 Task: Add Attachment from Google Drive to Card Card0000000191 in Board Board0000000048 in Workspace WS0000000016 in Trello. Add Cover Orange to Card Card0000000191 in Board Board0000000048 in Workspace WS0000000016 in Trello. Add "Add Label …" with "Title" Title0000000191 to Button Button0000000191 to Card Card0000000191 in Board Board0000000048 in Workspace WS0000000016 in Trello. Add Description DS0000000191 to Card Card0000000191 in Board Board0000000048 in Workspace WS0000000016 in Trello. Add Comment CM0000000191 to Card Card0000000191 in Board Board0000000048 in Workspace WS0000000016 in Trello
Action: Mouse moved to (381, 492)
Screenshot: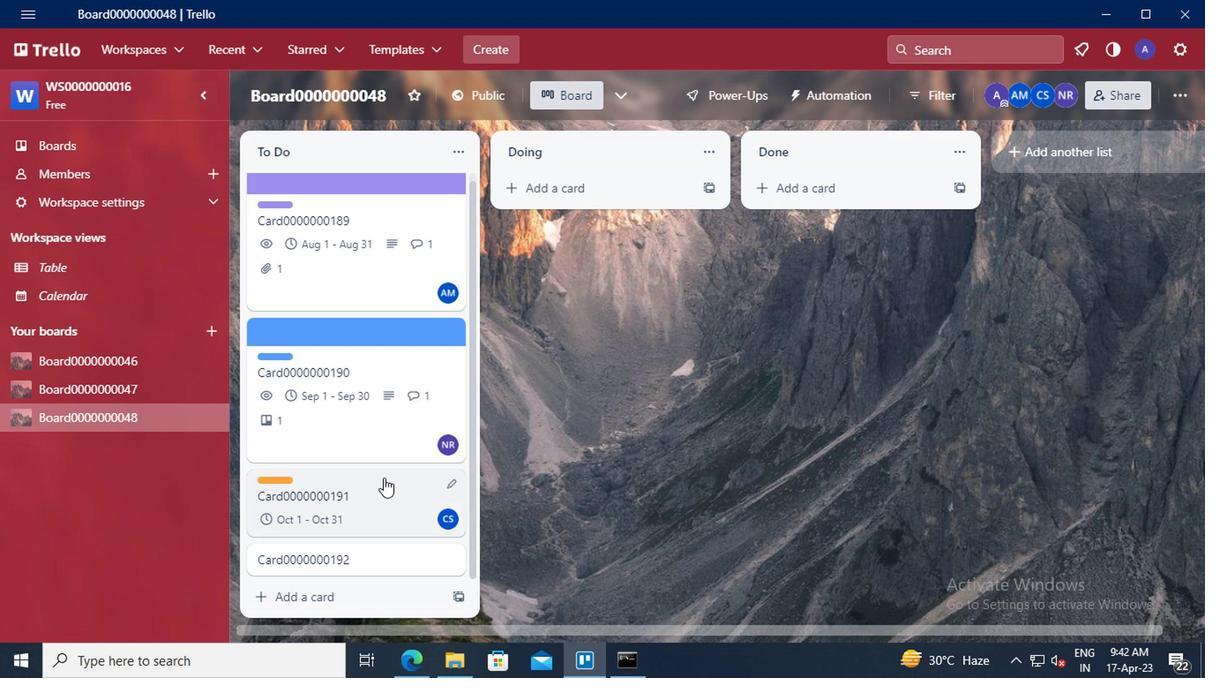 
Action: Mouse pressed left at (381, 492)
Screenshot: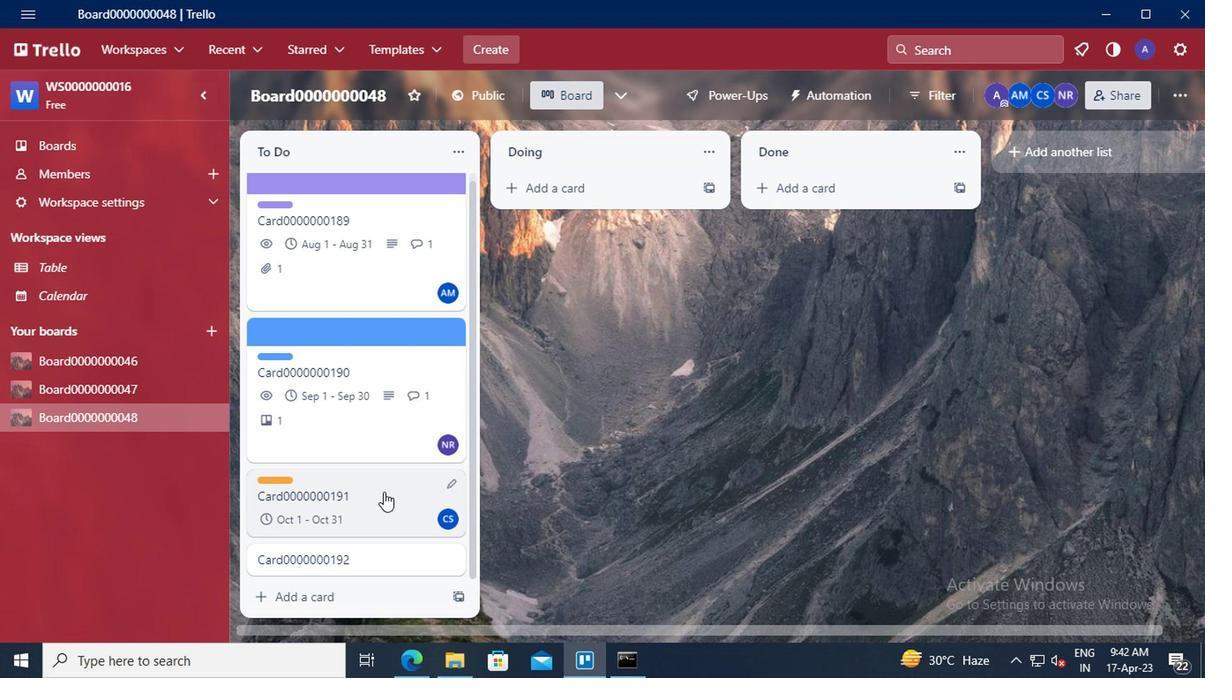 
Action: Mouse moved to (824, 377)
Screenshot: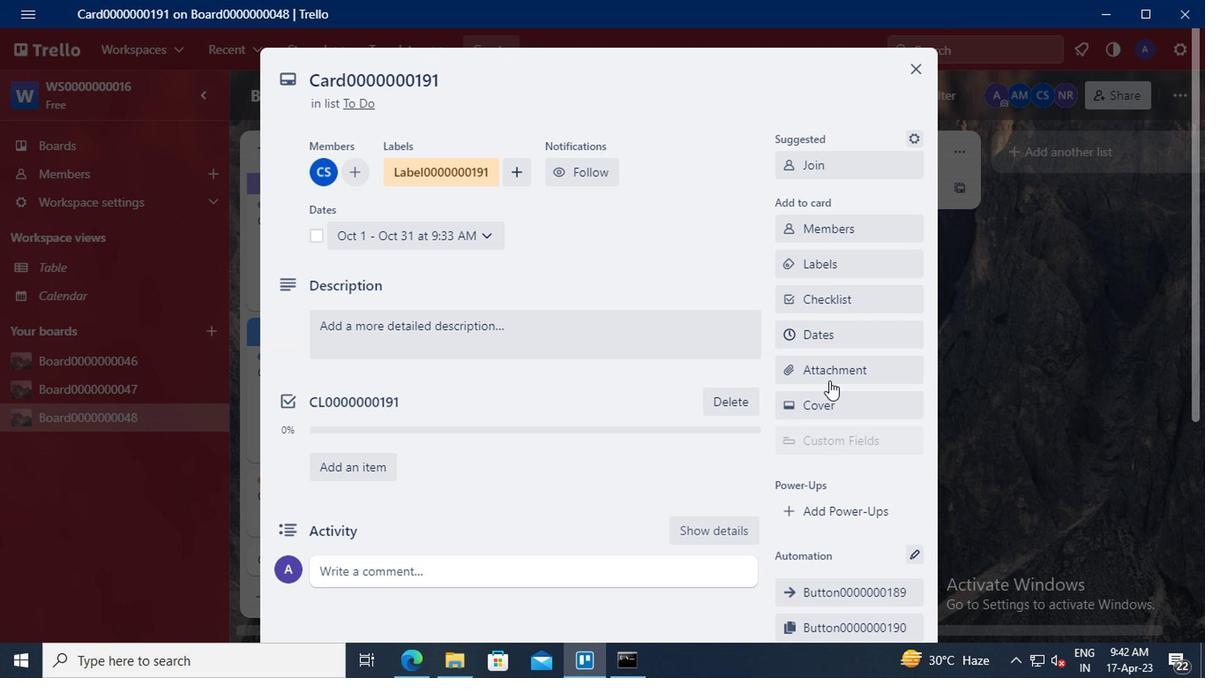 
Action: Mouse pressed left at (824, 377)
Screenshot: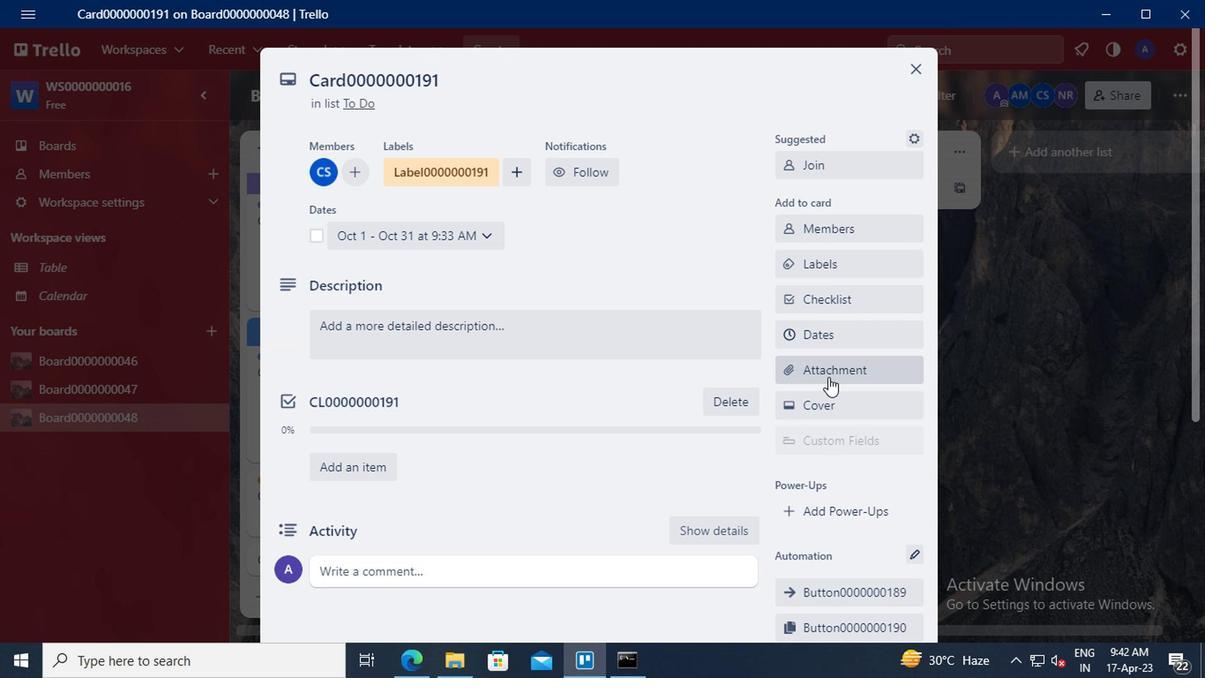 
Action: Mouse moved to (826, 212)
Screenshot: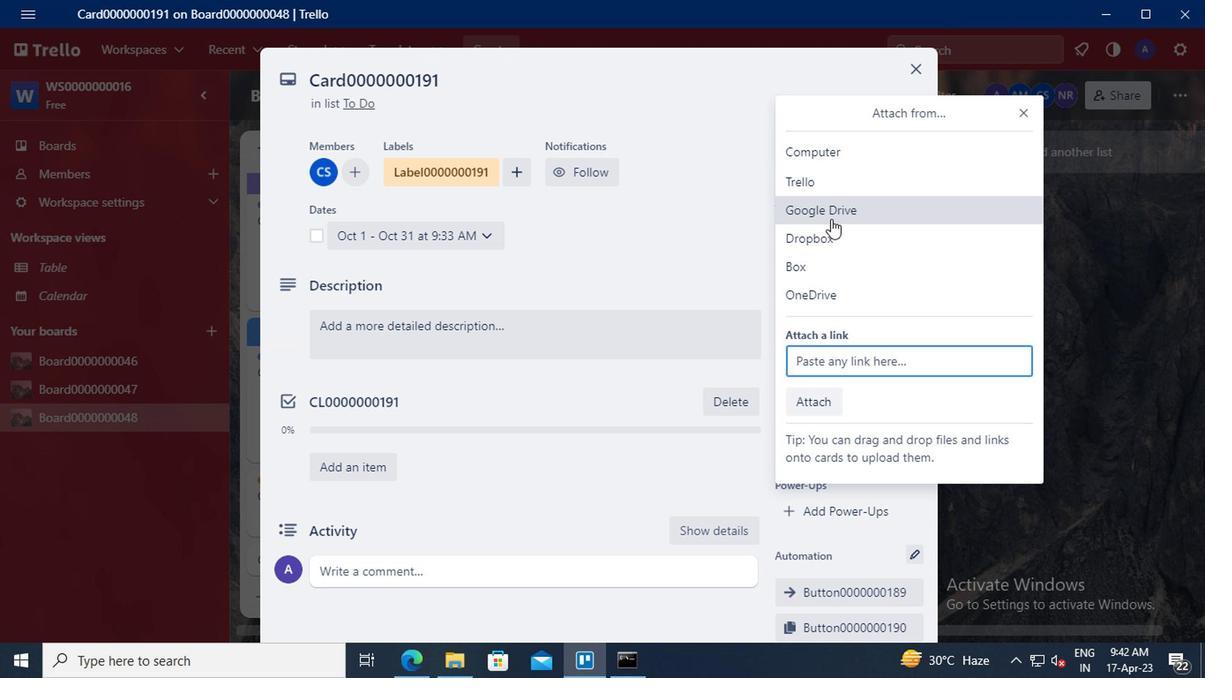 
Action: Mouse pressed left at (826, 212)
Screenshot: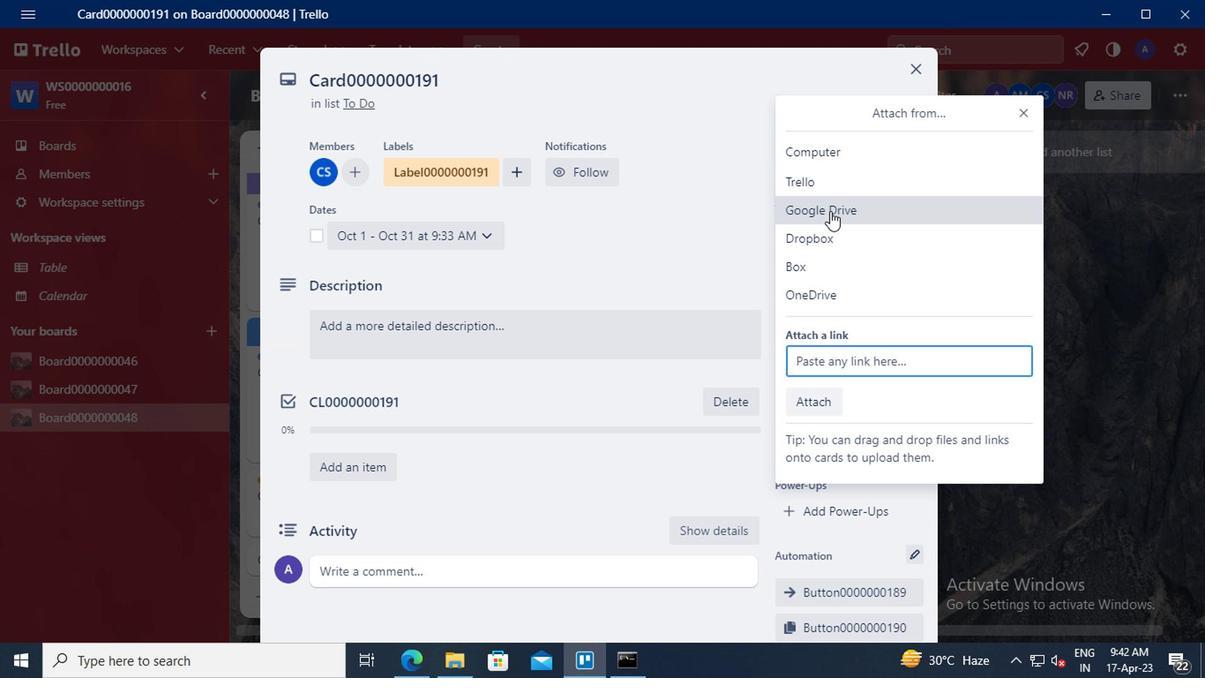
Action: Mouse moved to (240, 283)
Screenshot: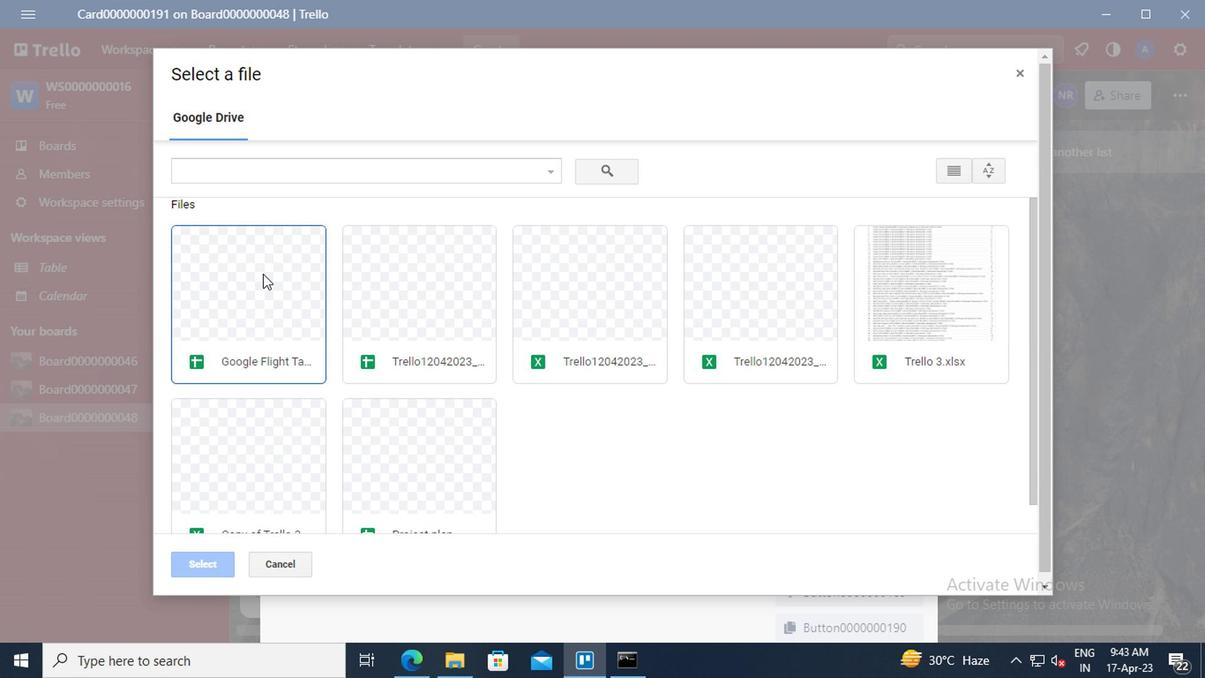 
Action: Mouse pressed left at (240, 283)
Screenshot: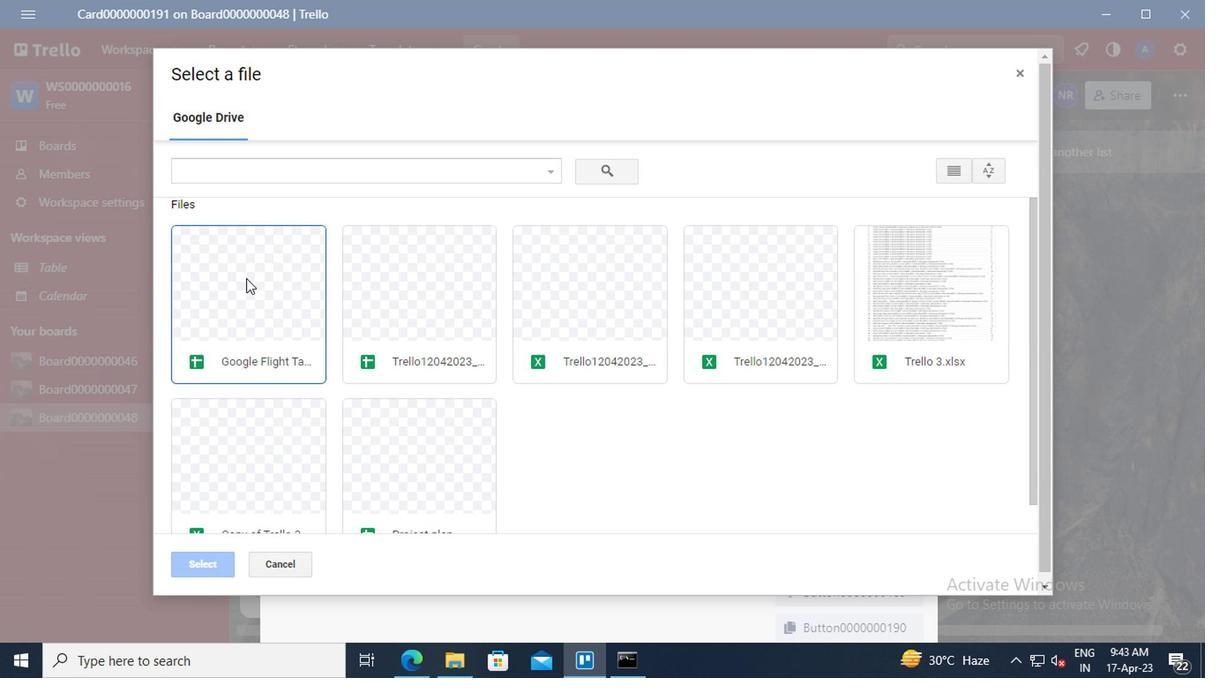 
Action: Mouse moved to (216, 567)
Screenshot: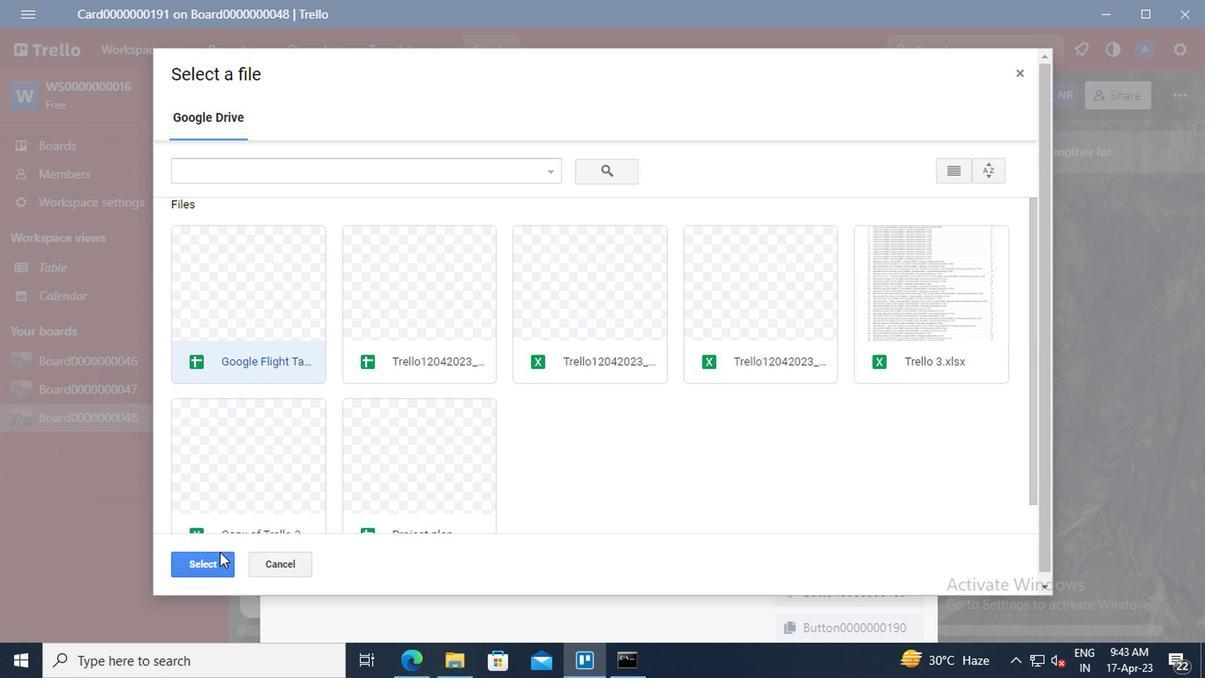 
Action: Mouse pressed left at (216, 567)
Screenshot: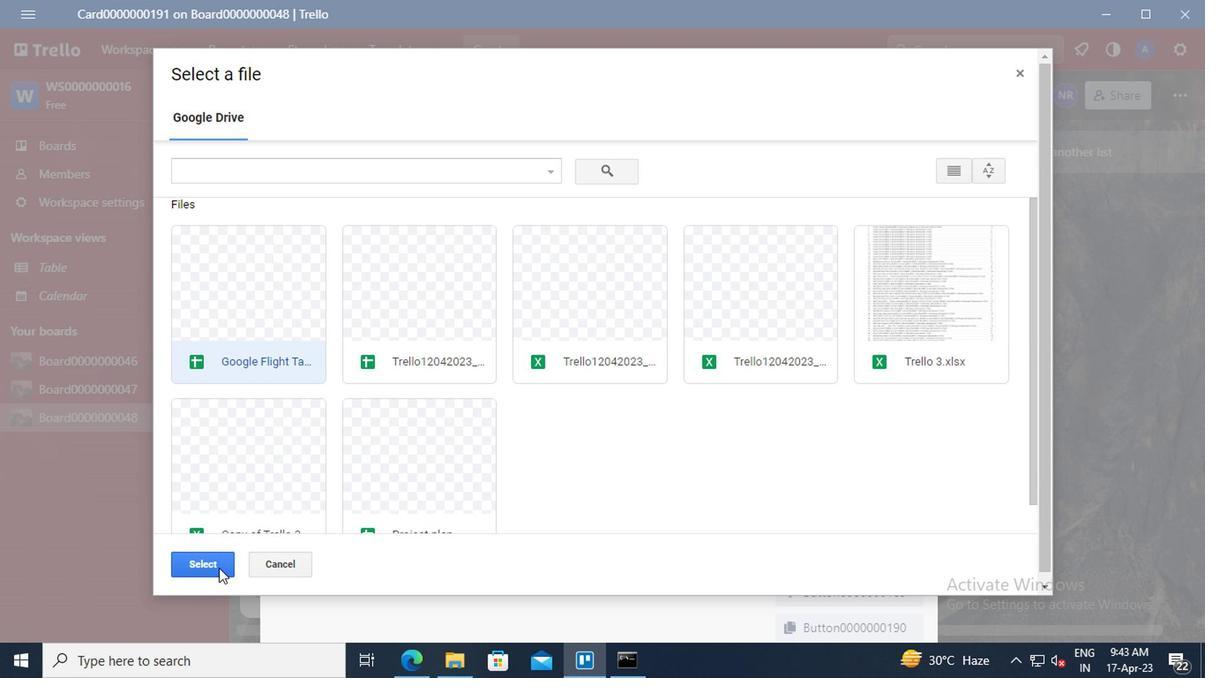 
Action: Mouse moved to (811, 413)
Screenshot: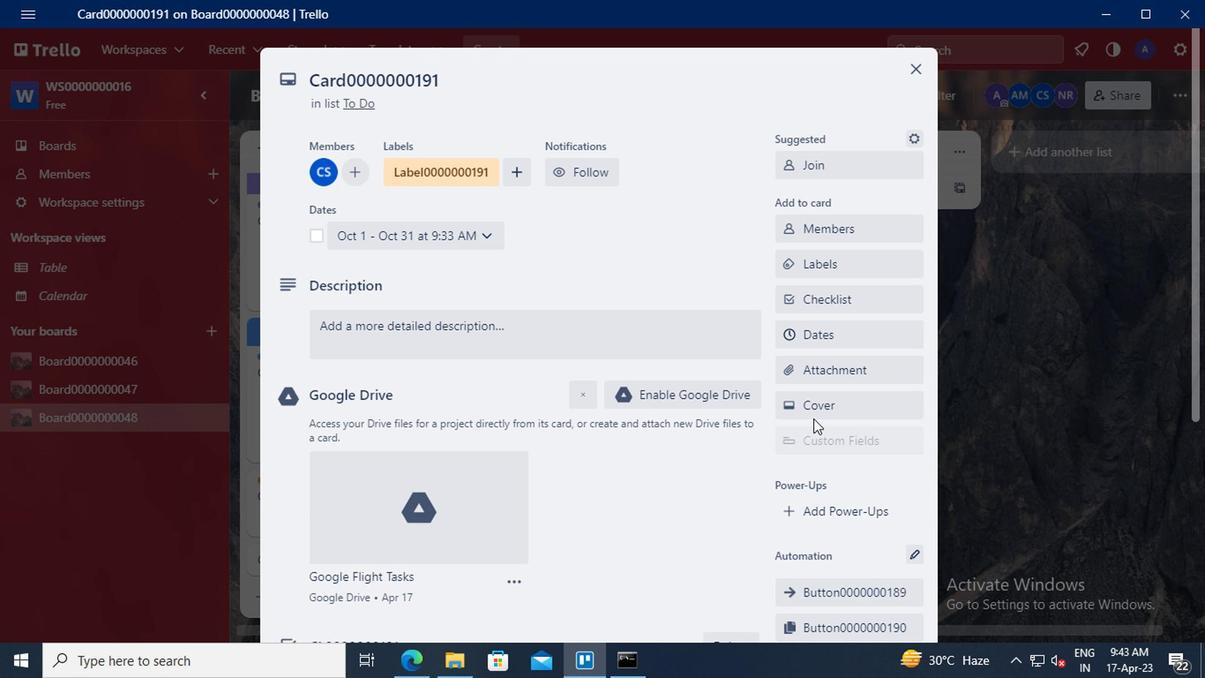 
Action: Mouse pressed left at (811, 413)
Screenshot: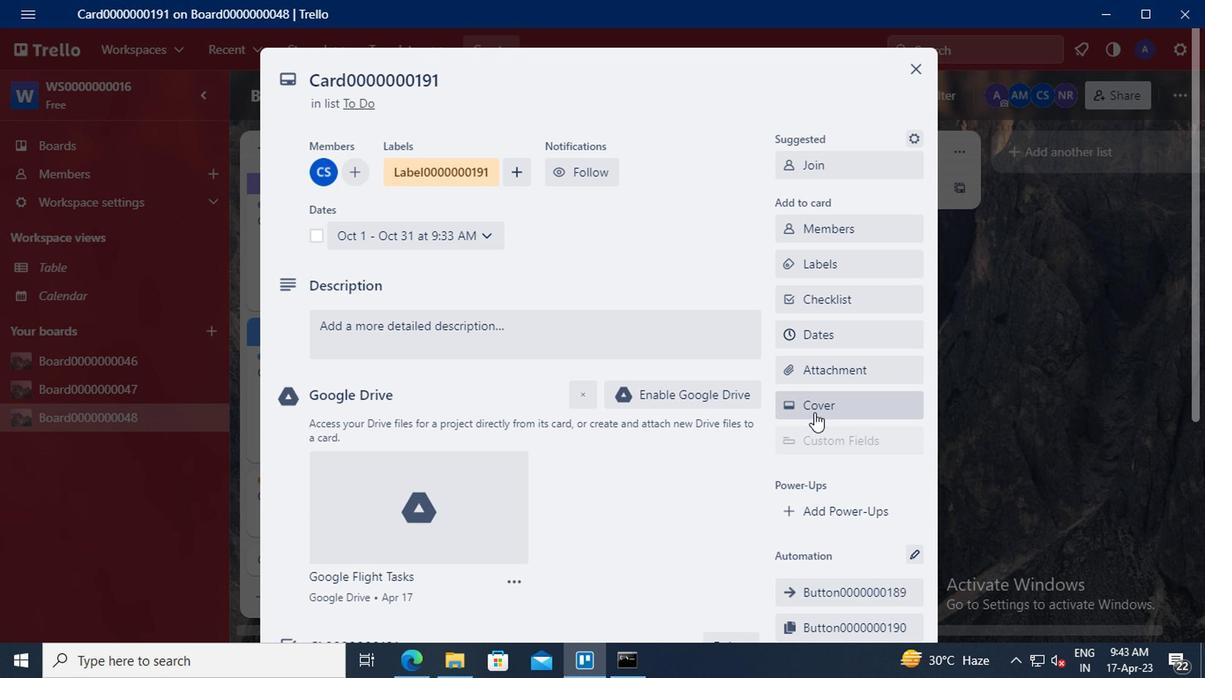 
Action: Mouse moved to (898, 295)
Screenshot: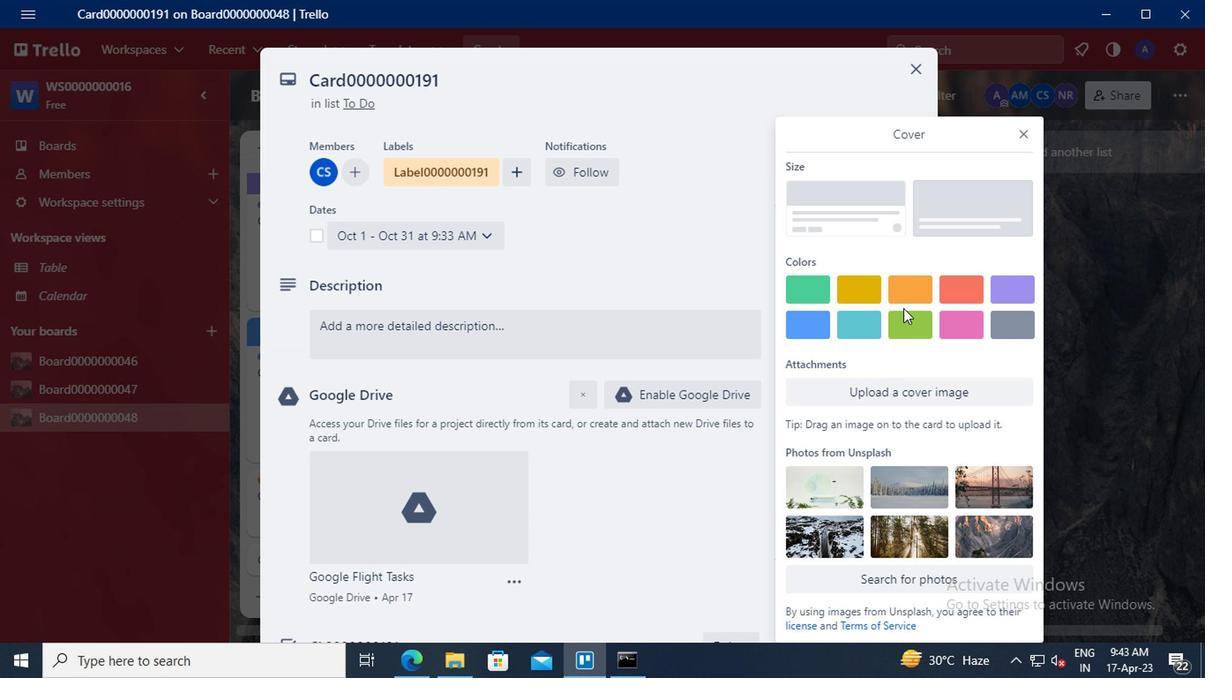 
Action: Mouse pressed left at (898, 295)
Screenshot: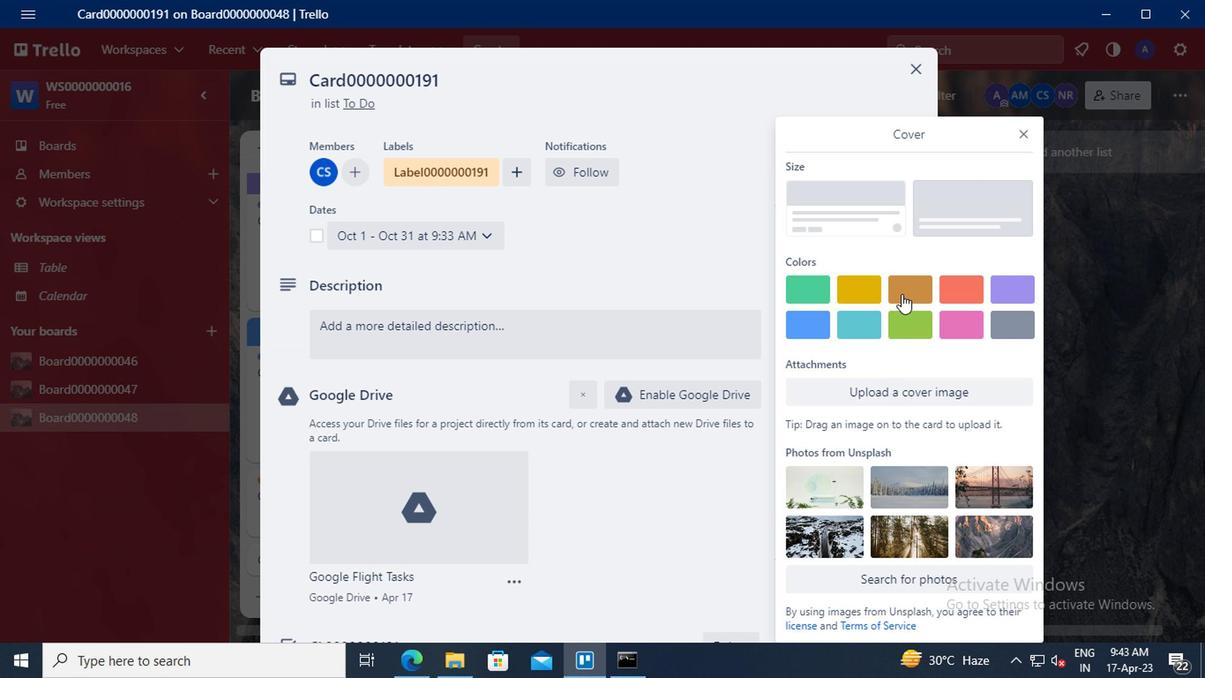 
Action: Mouse moved to (1020, 104)
Screenshot: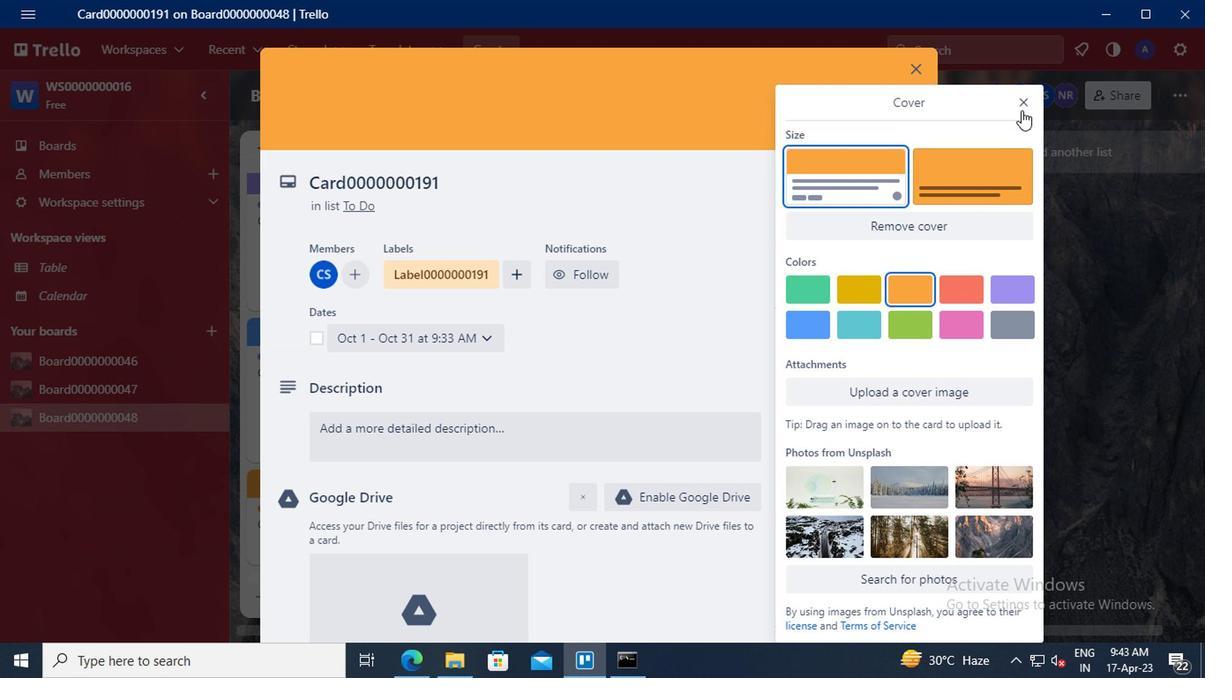 
Action: Mouse pressed left at (1020, 104)
Screenshot: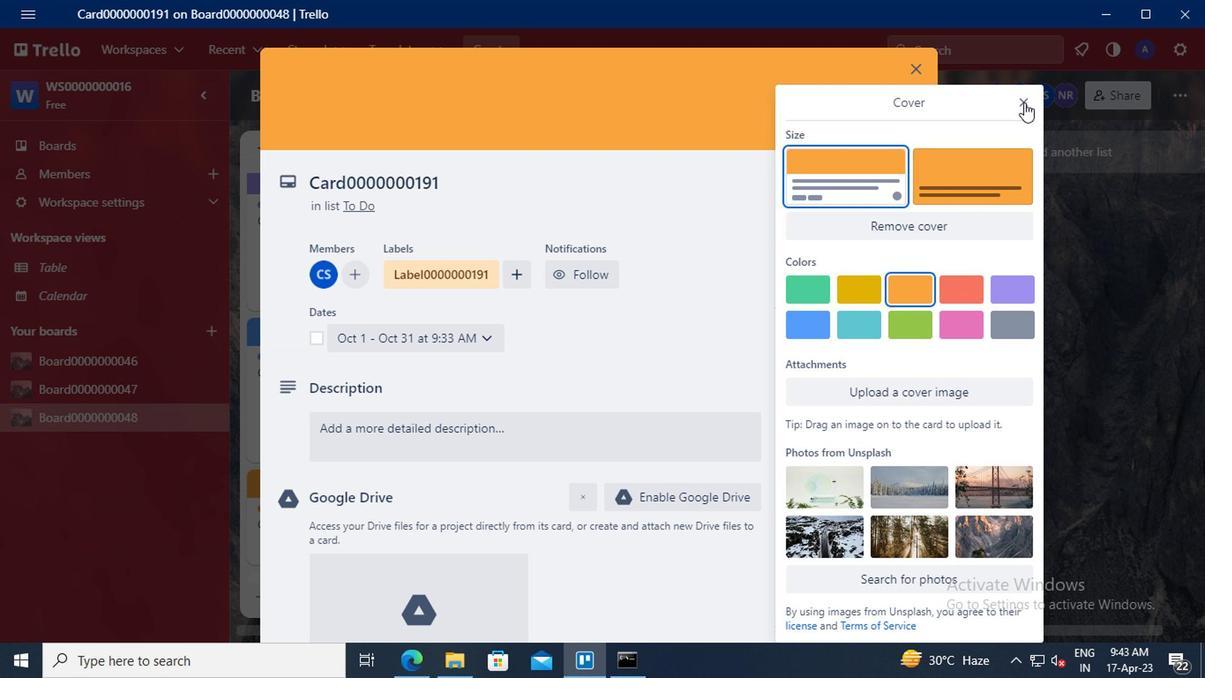 
Action: Mouse moved to (852, 291)
Screenshot: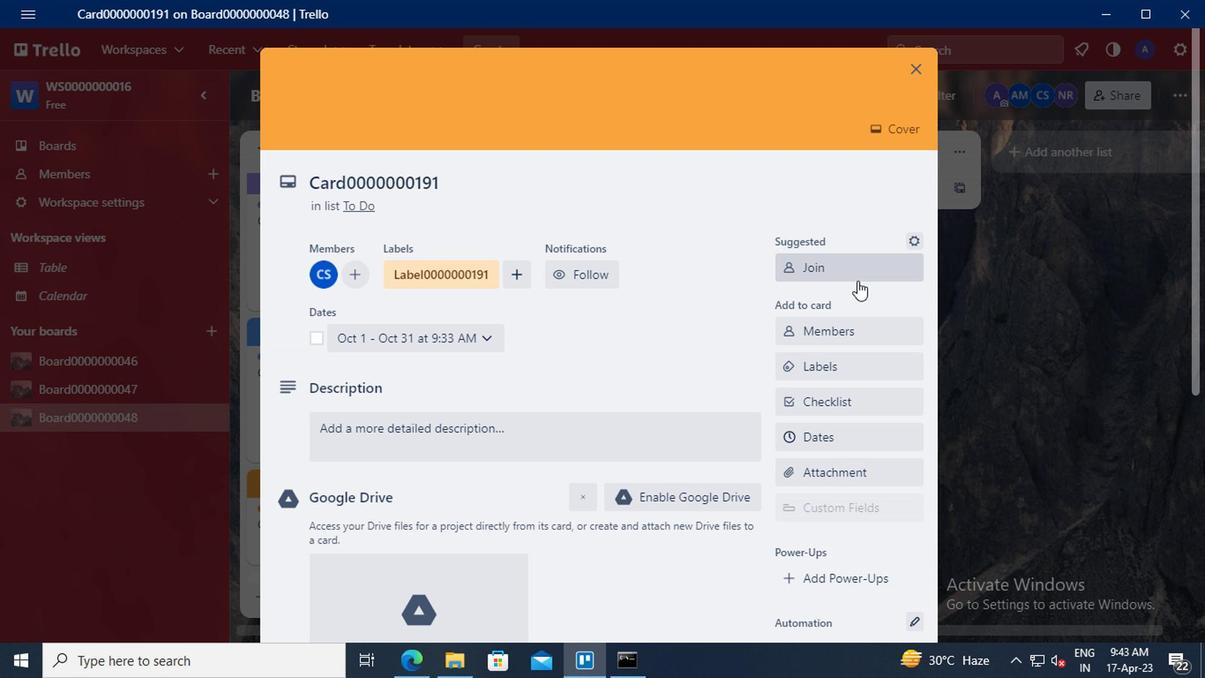 
Action: Mouse scrolled (852, 290) with delta (0, -1)
Screenshot: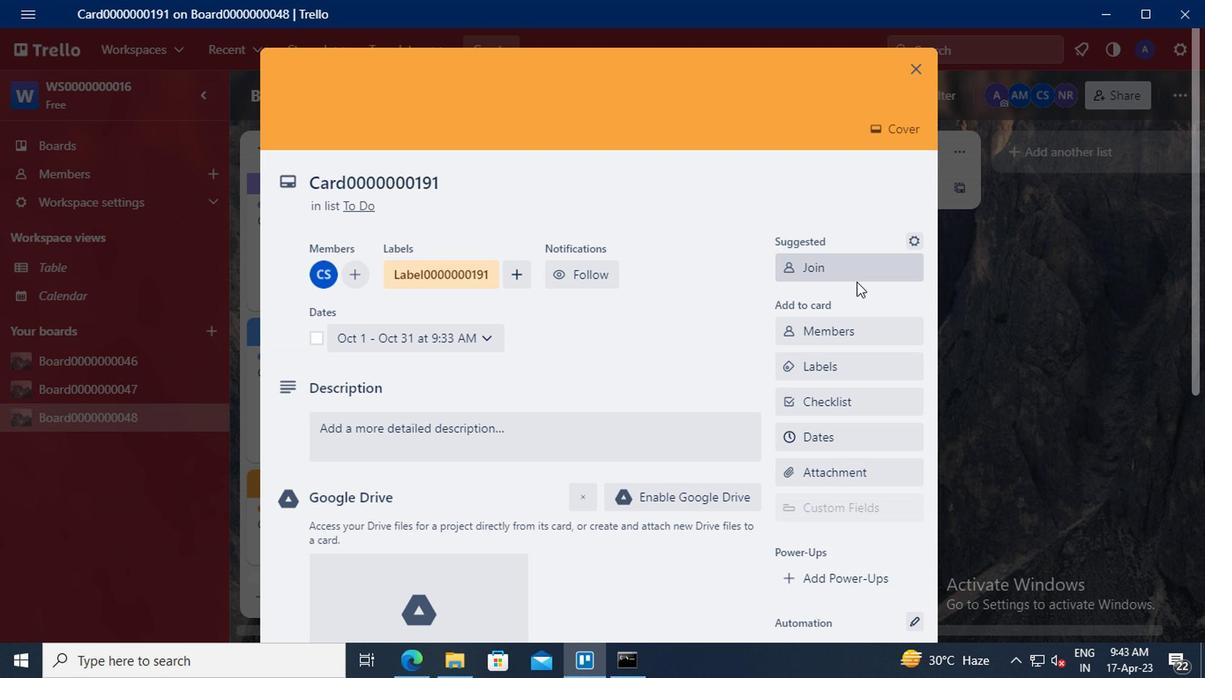 
Action: Mouse moved to (852, 291)
Screenshot: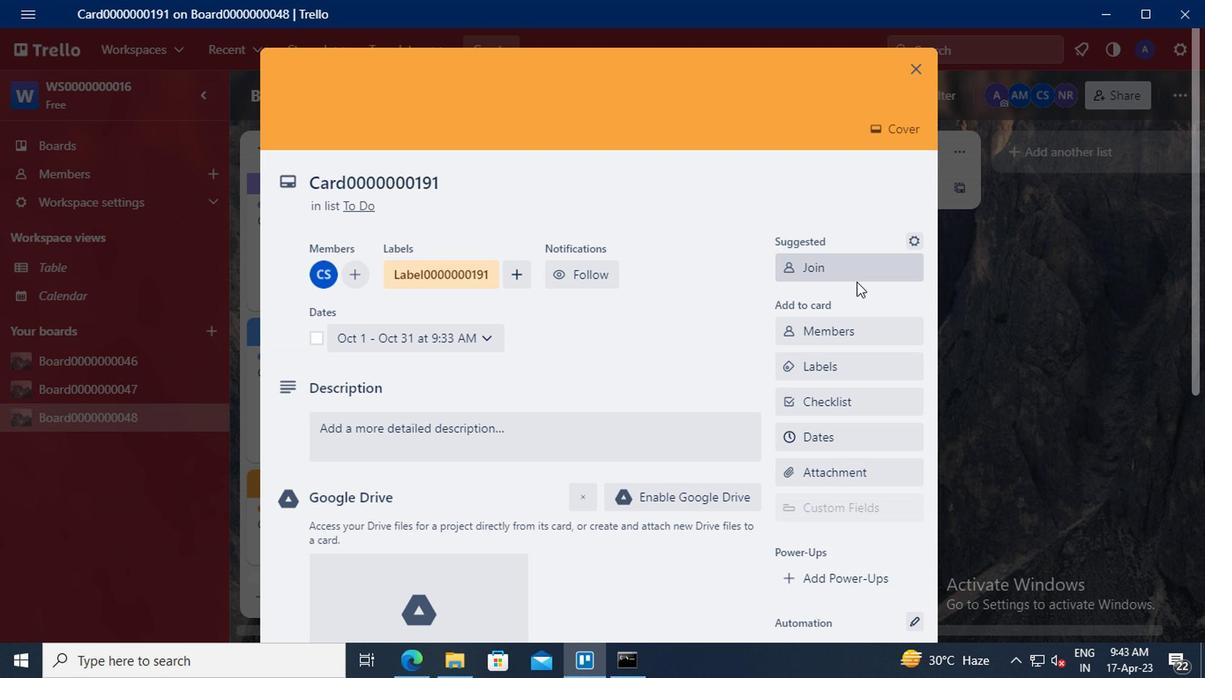 
Action: Mouse scrolled (852, 291) with delta (0, 0)
Screenshot: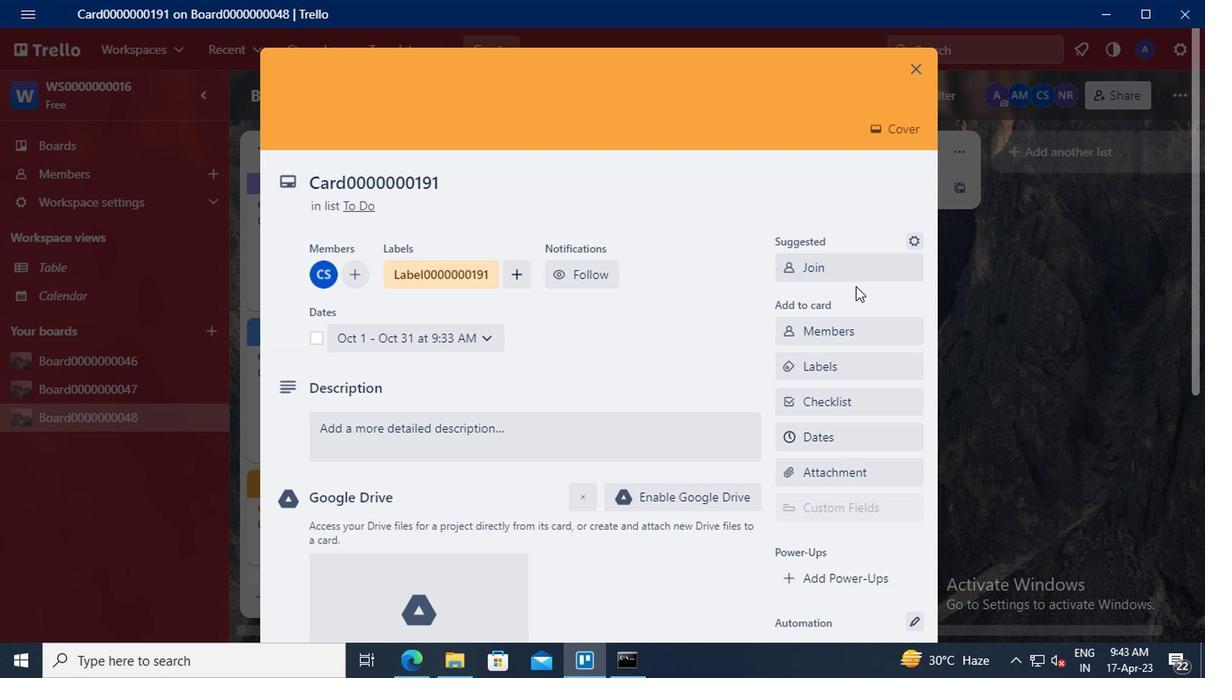 
Action: Mouse moved to (850, 305)
Screenshot: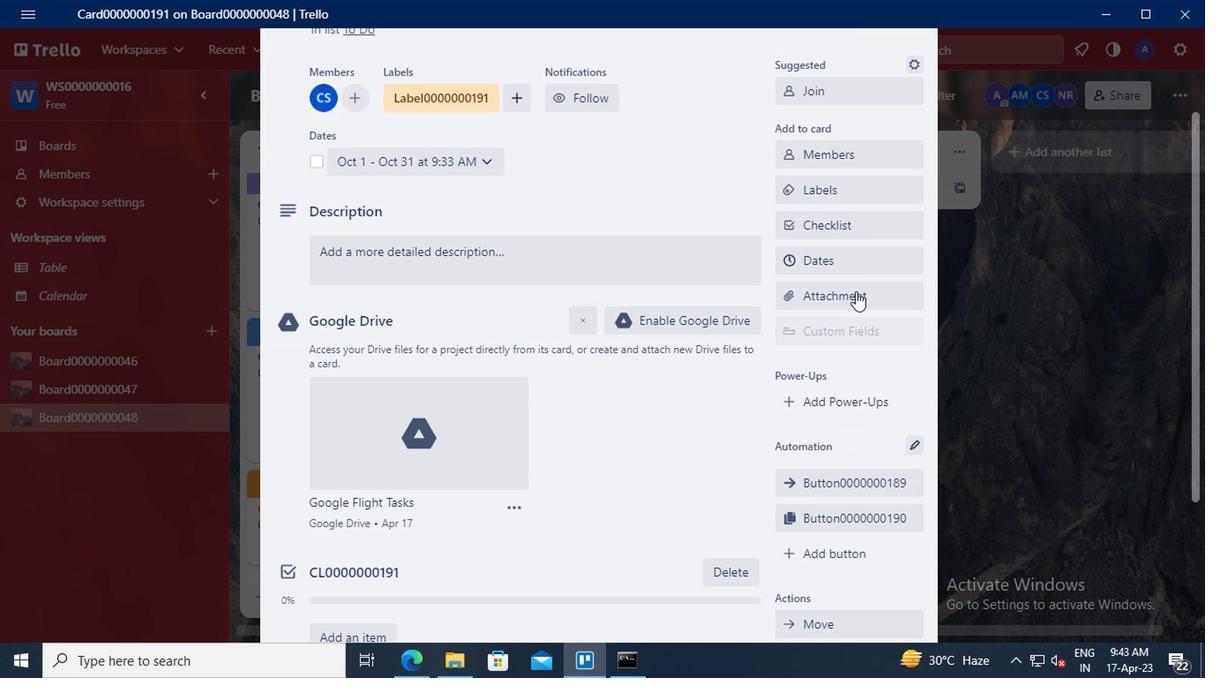 
Action: Mouse scrolled (850, 305) with delta (0, 0)
Screenshot: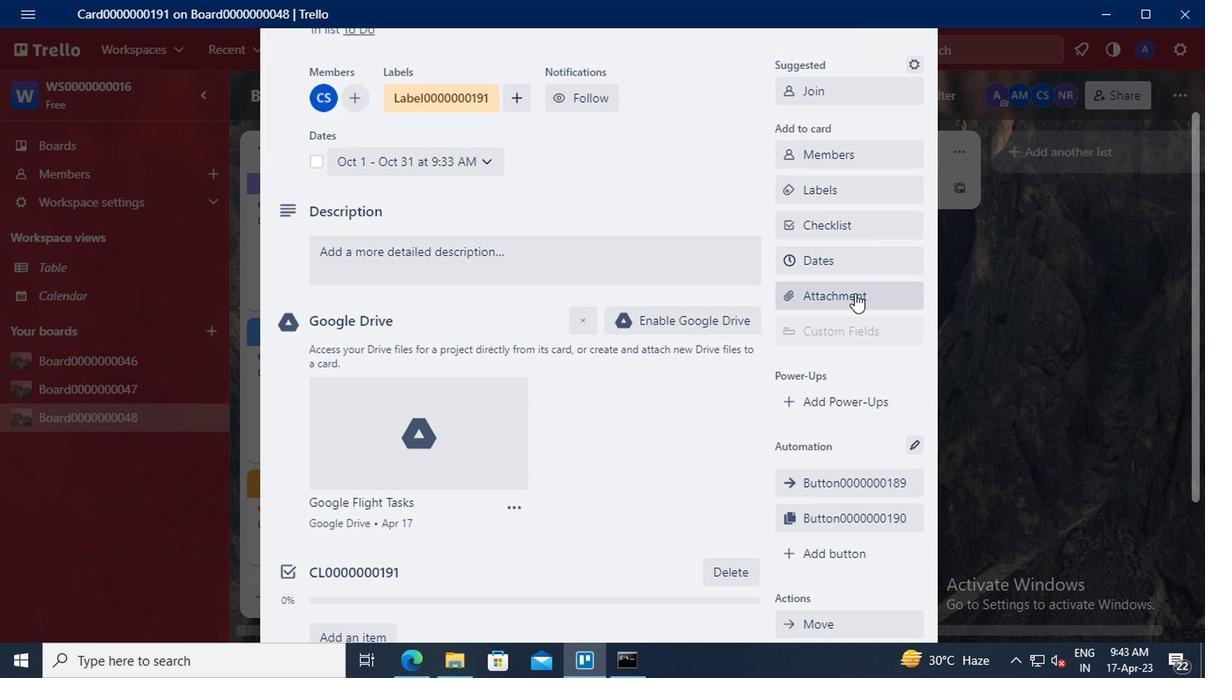 
Action: Mouse moved to (850, 305)
Screenshot: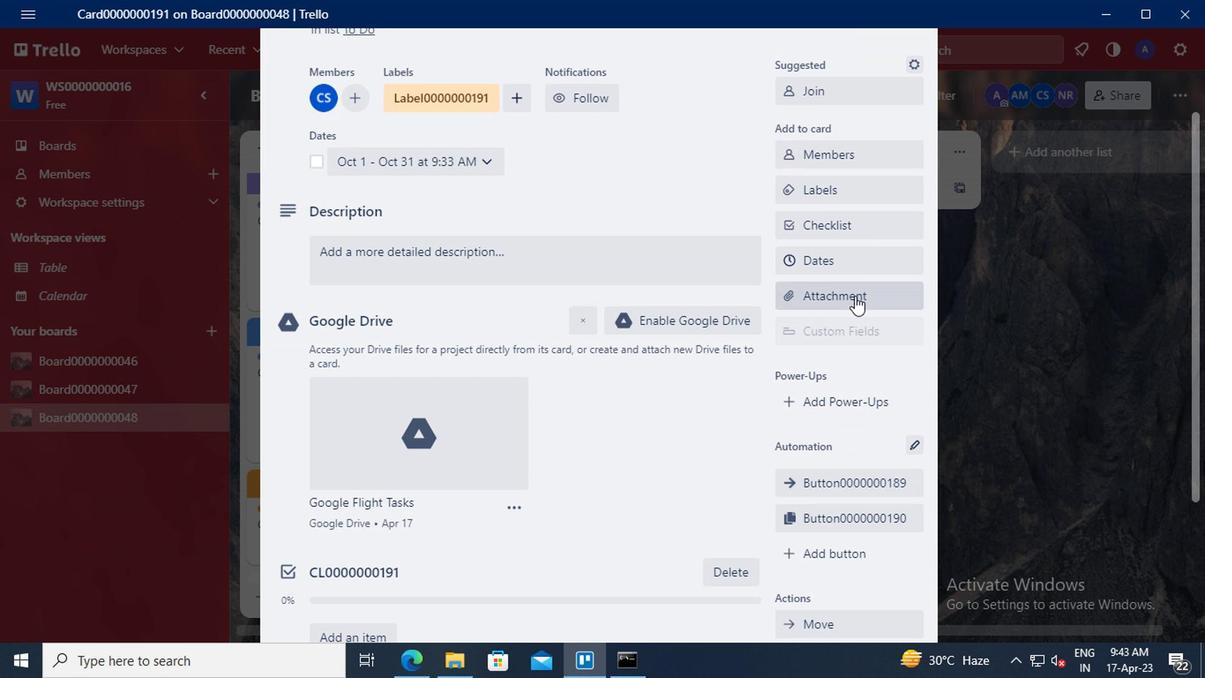 
Action: Mouse scrolled (850, 305) with delta (0, 0)
Screenshot: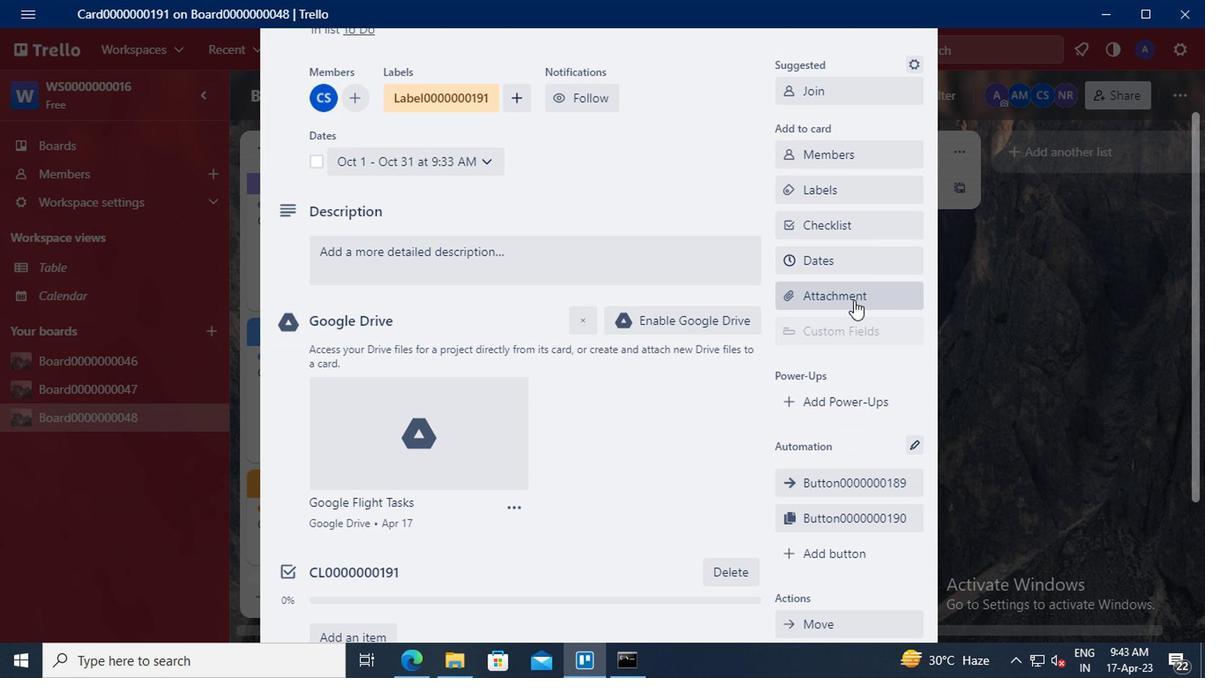 
Action: Mouse moved to (850, 377)
Screenshot: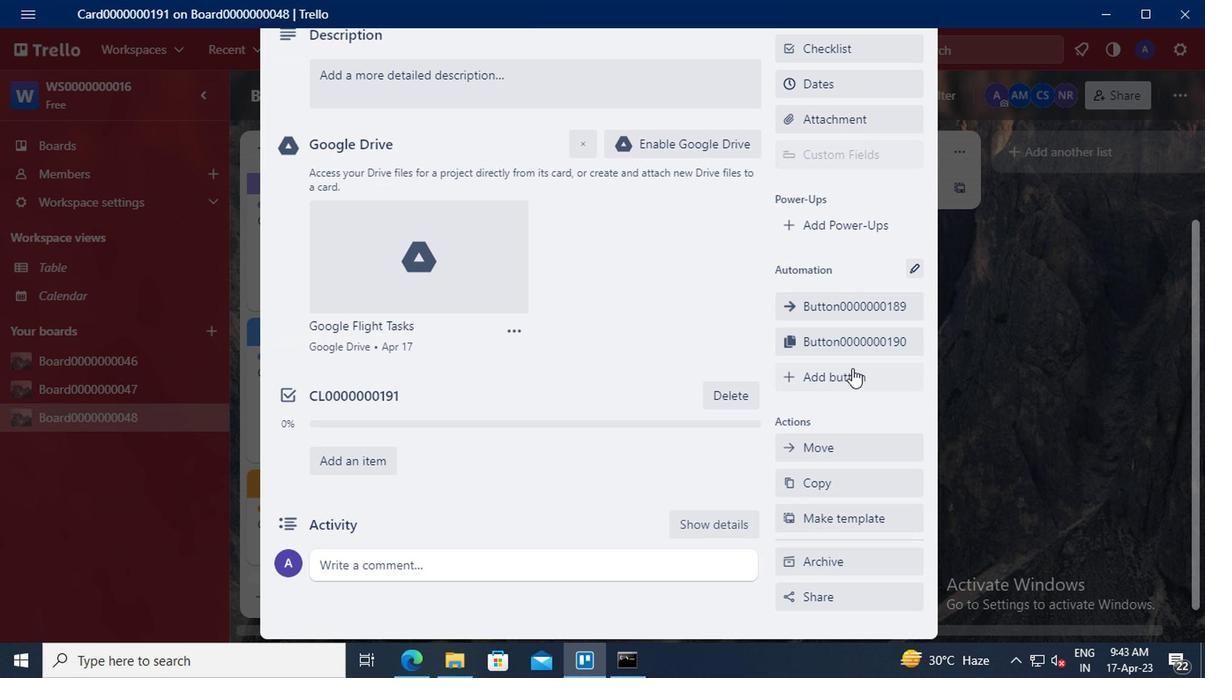 
Action: Mouse pressed left at (850, 377)
Screenshot: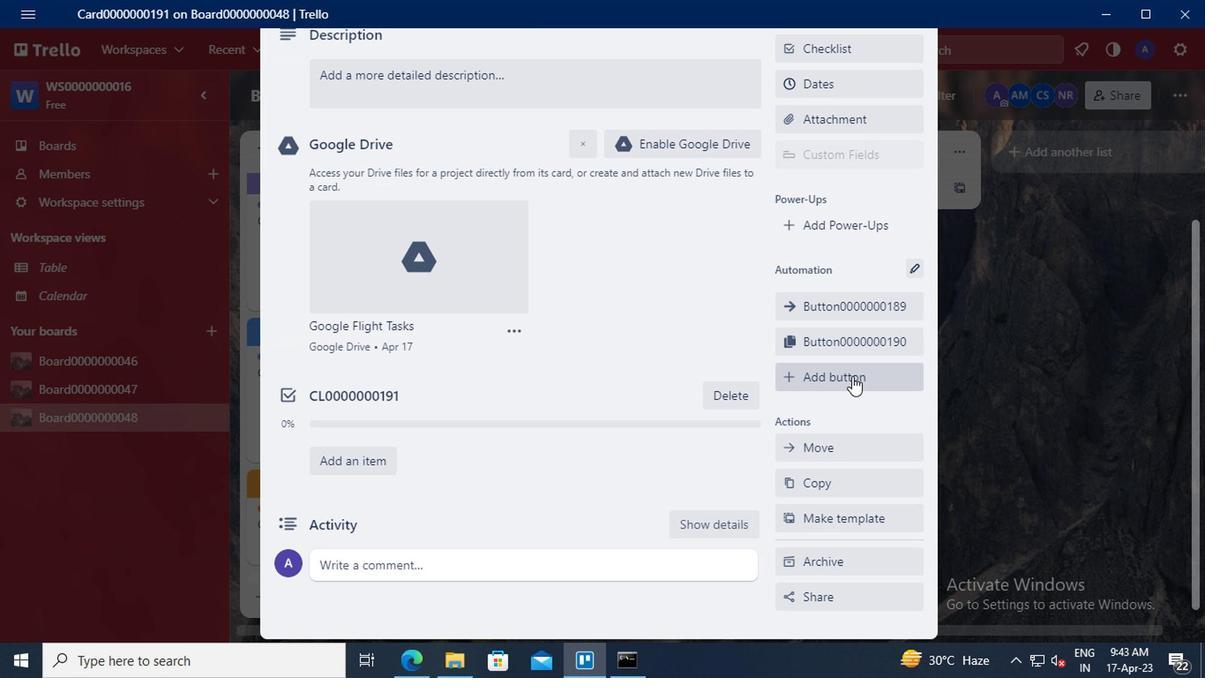 
Action: Mouse moved to (851, 241)
Screenshot: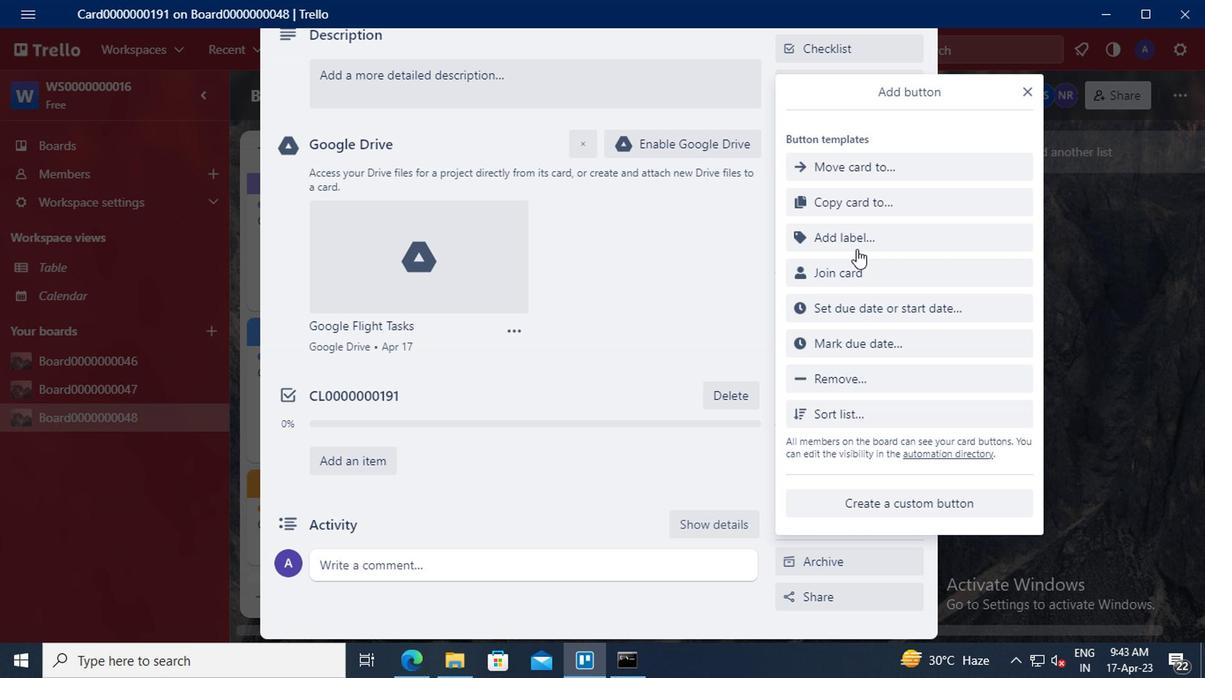 
Action: Mouse pressed left at (851, 241)
Screenshot: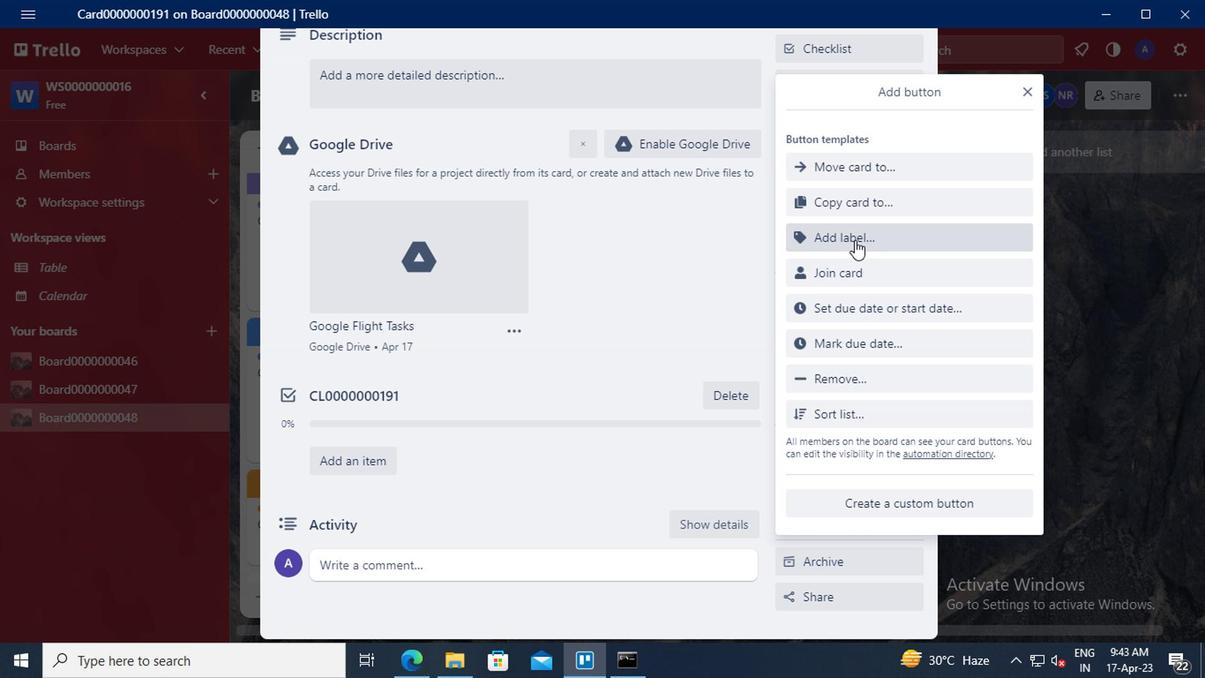 
Action: Mouse moved to (854, 165)
Screenshot: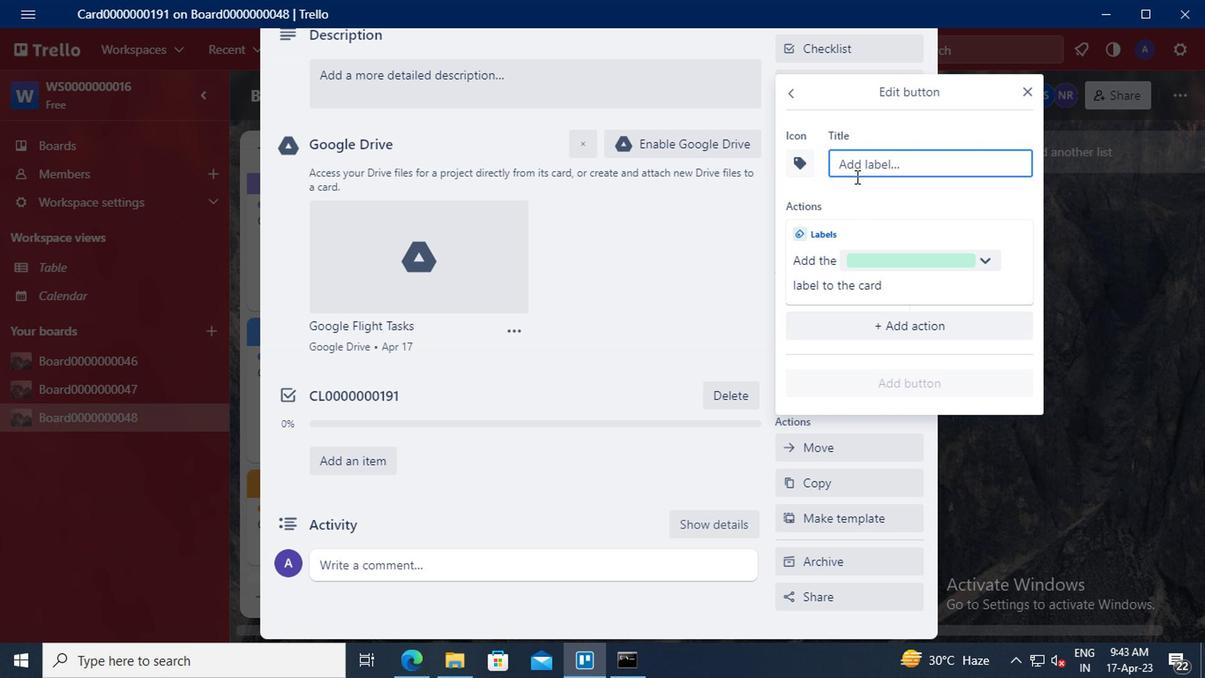 
Action: Mouse pressed left at (854, 165)
Screenshot: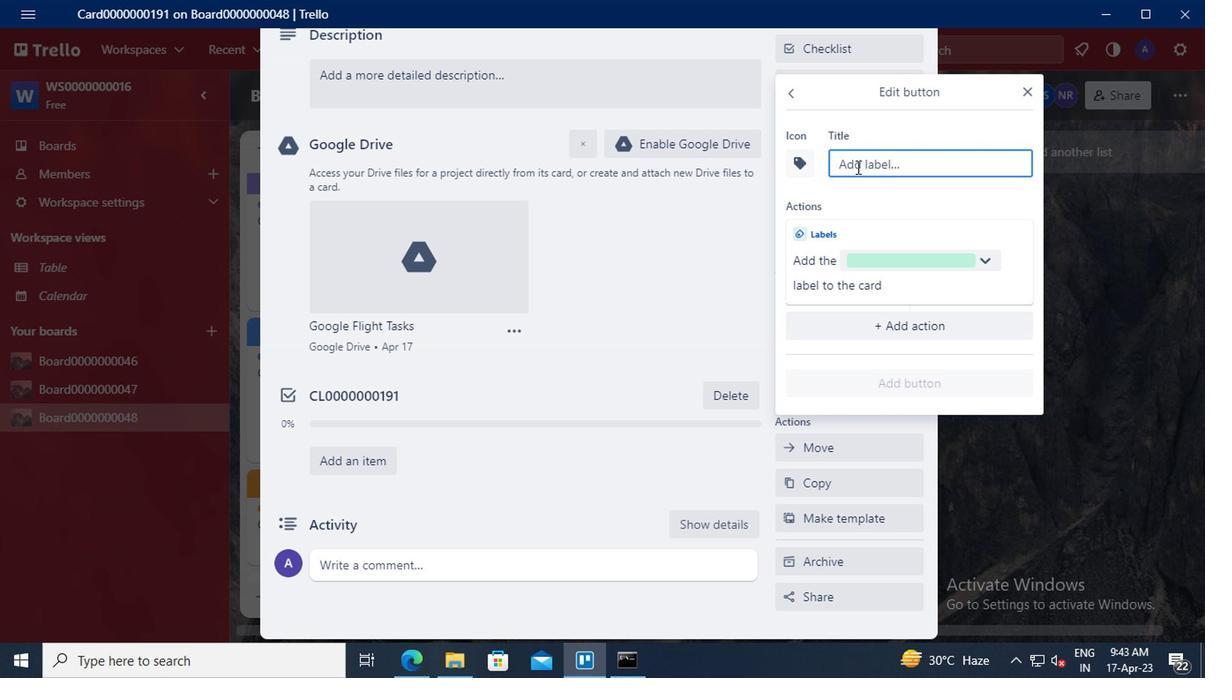 
Action: Mouse moved to (801, 145)
Screenshot: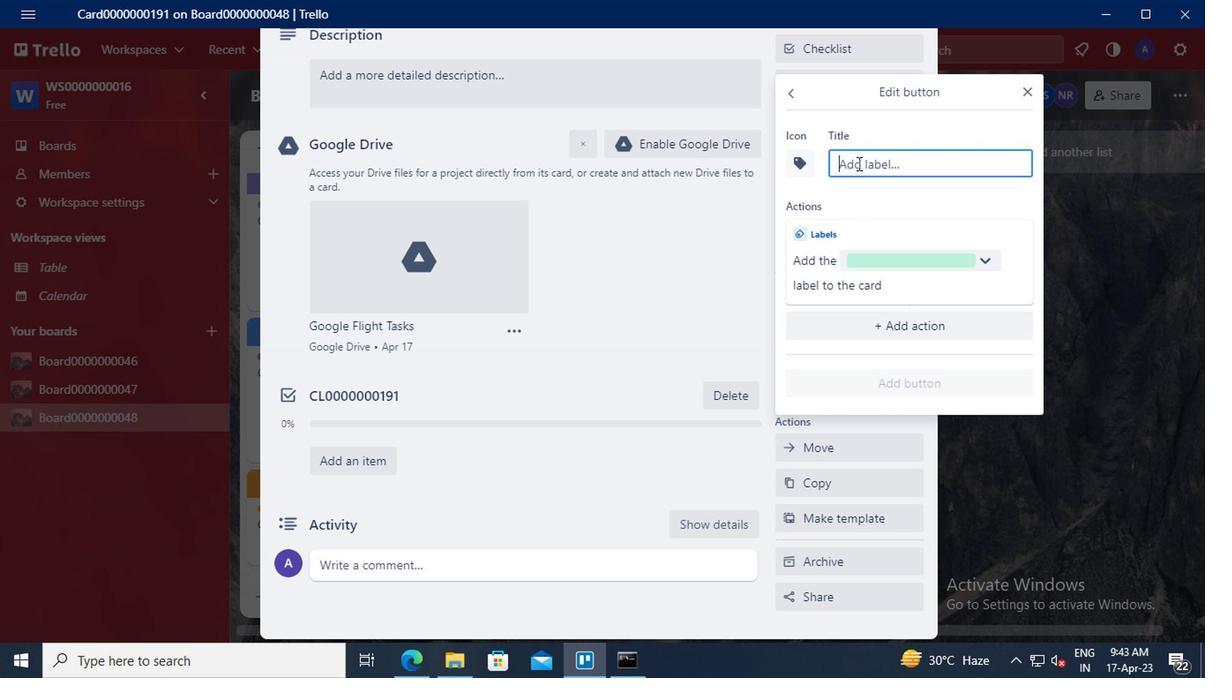 
Action: Key pressed <Key.shift>TITLE0000000191
Screenshot: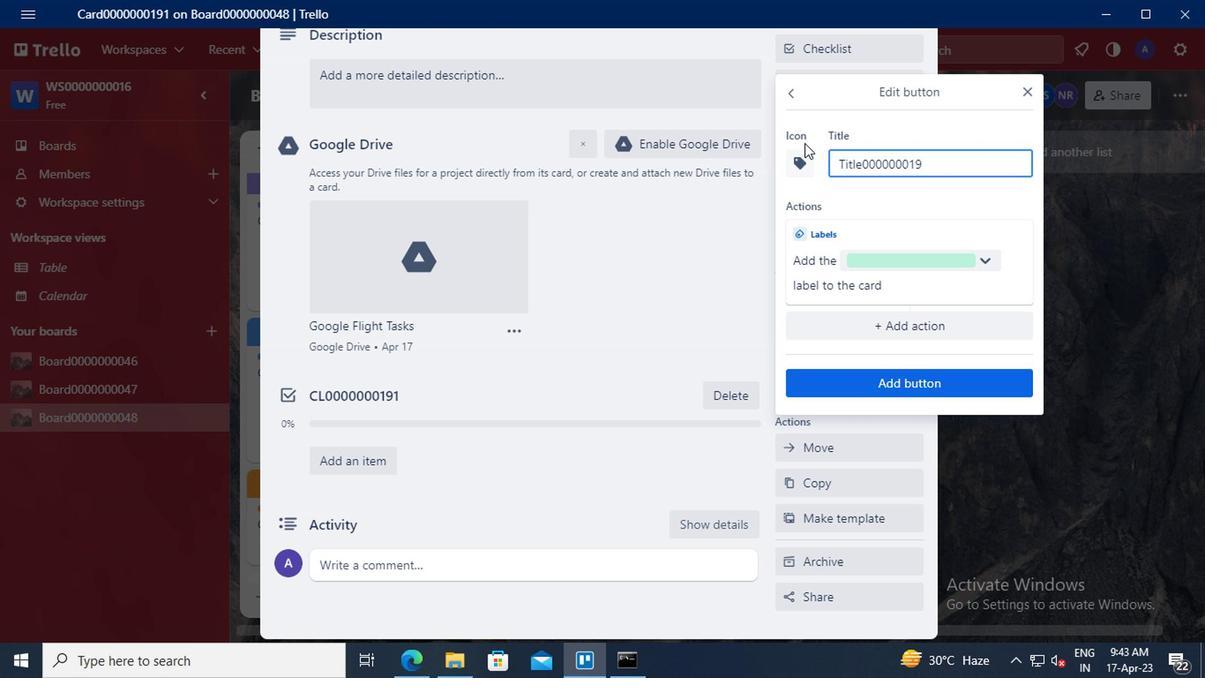 
Action: Mouse moved to (839, 377)
Screenshot: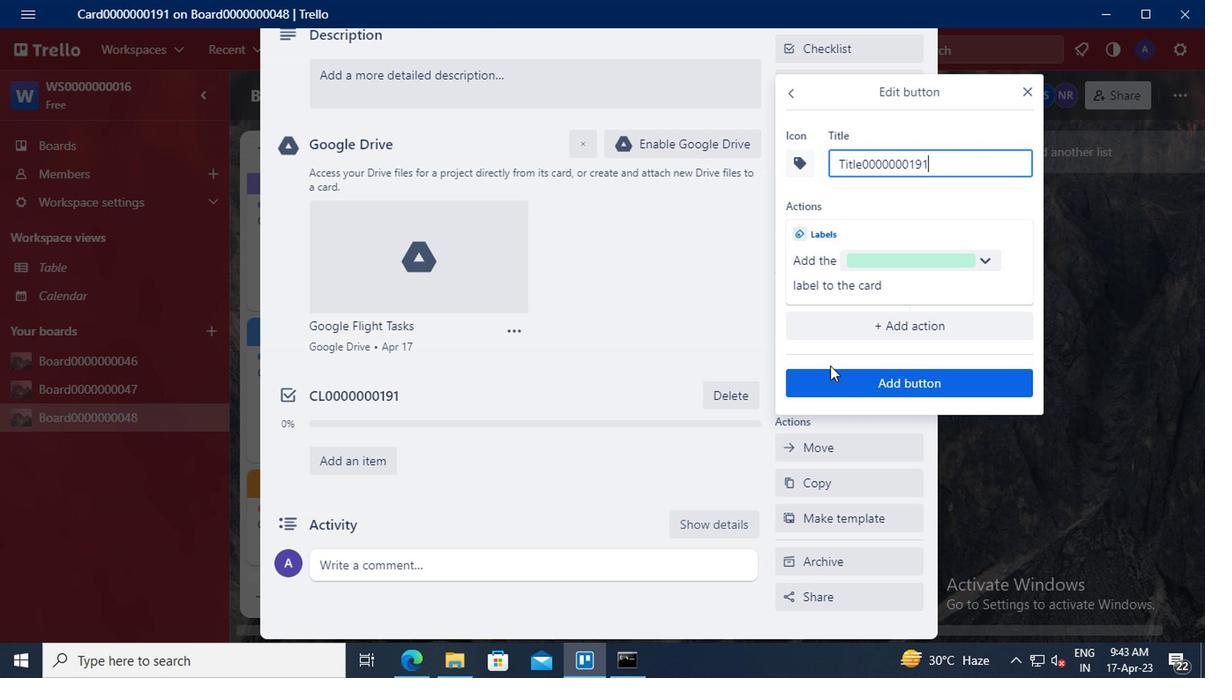 
Action: Mouse pressed left at (839, 377)
Screenshot: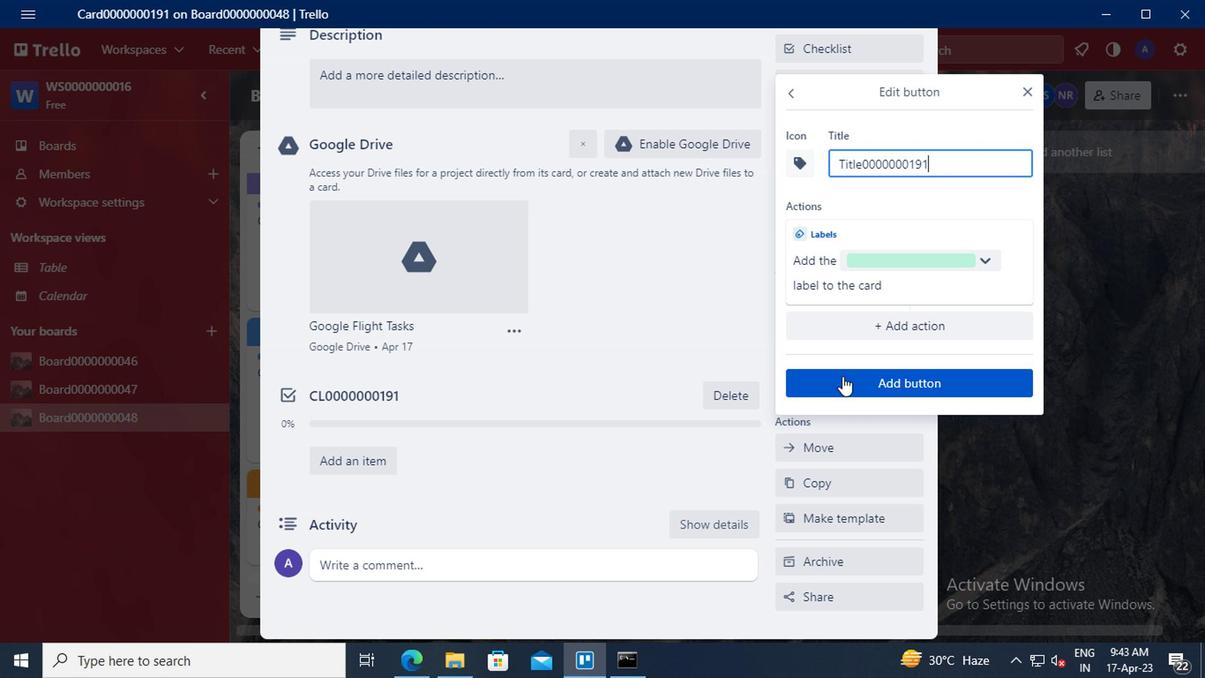 
Action: Mouse moved to (443, 342)
Screenshot: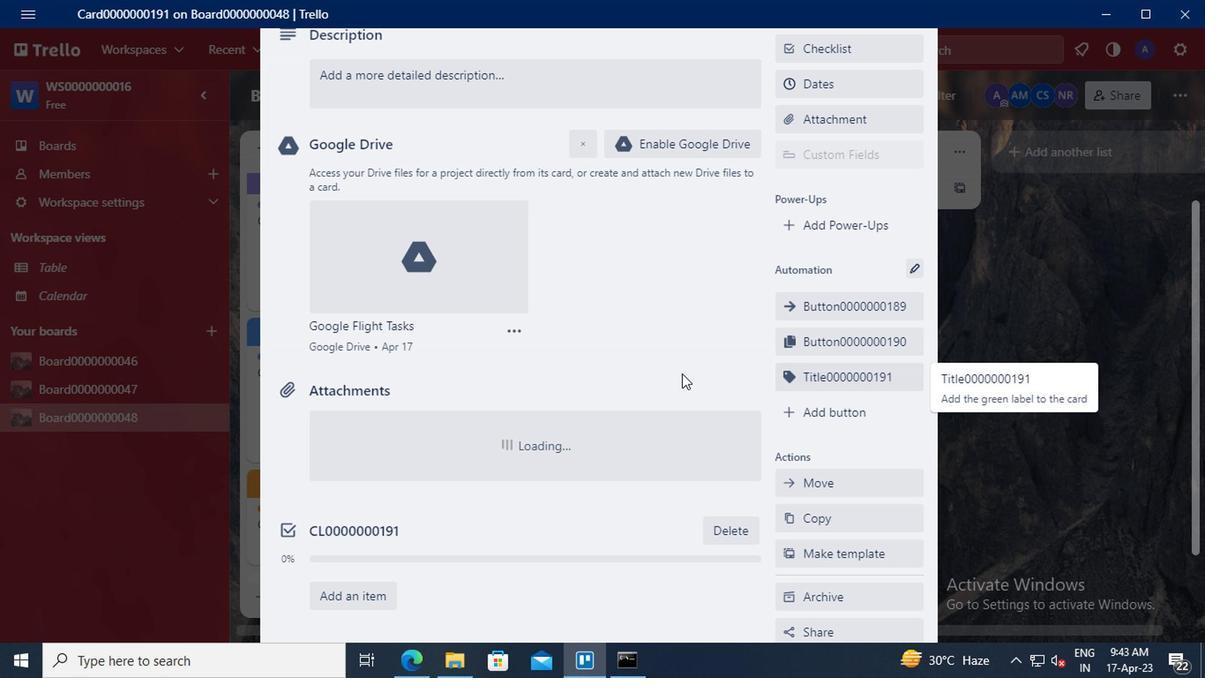 
Action: Mouse scrolled (443, 342) with delta (0, 0)
Screenshot: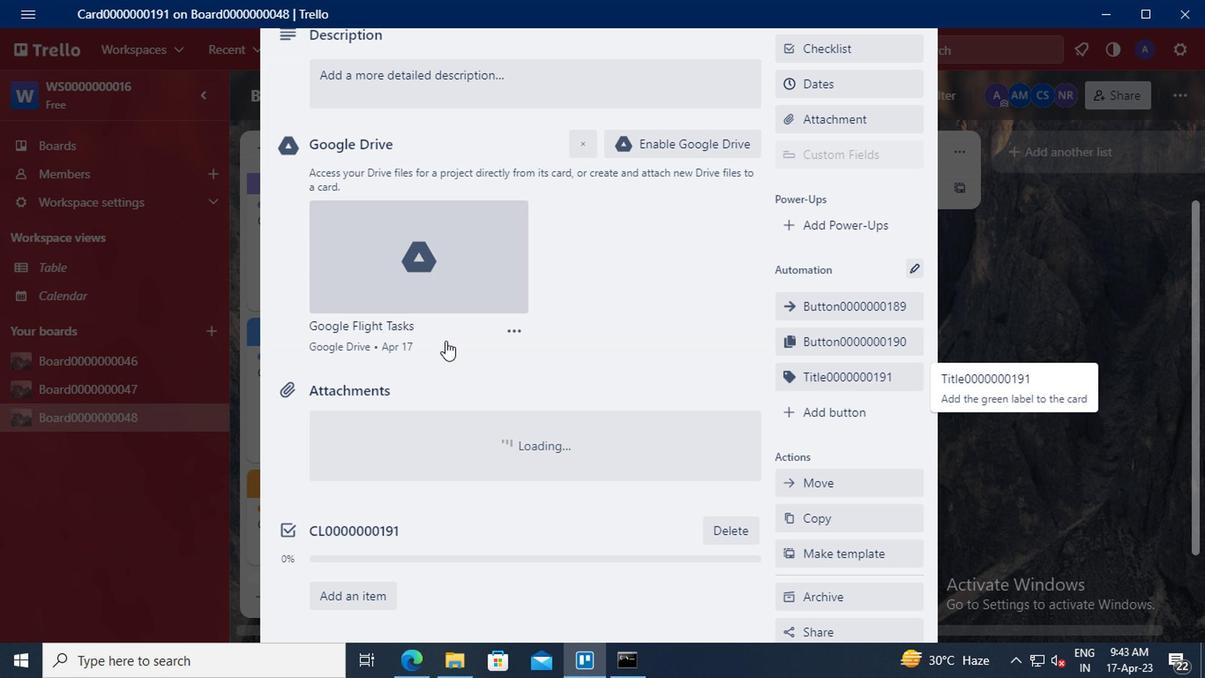 
Action: Mouse moved to (402, 175)
Screenshot: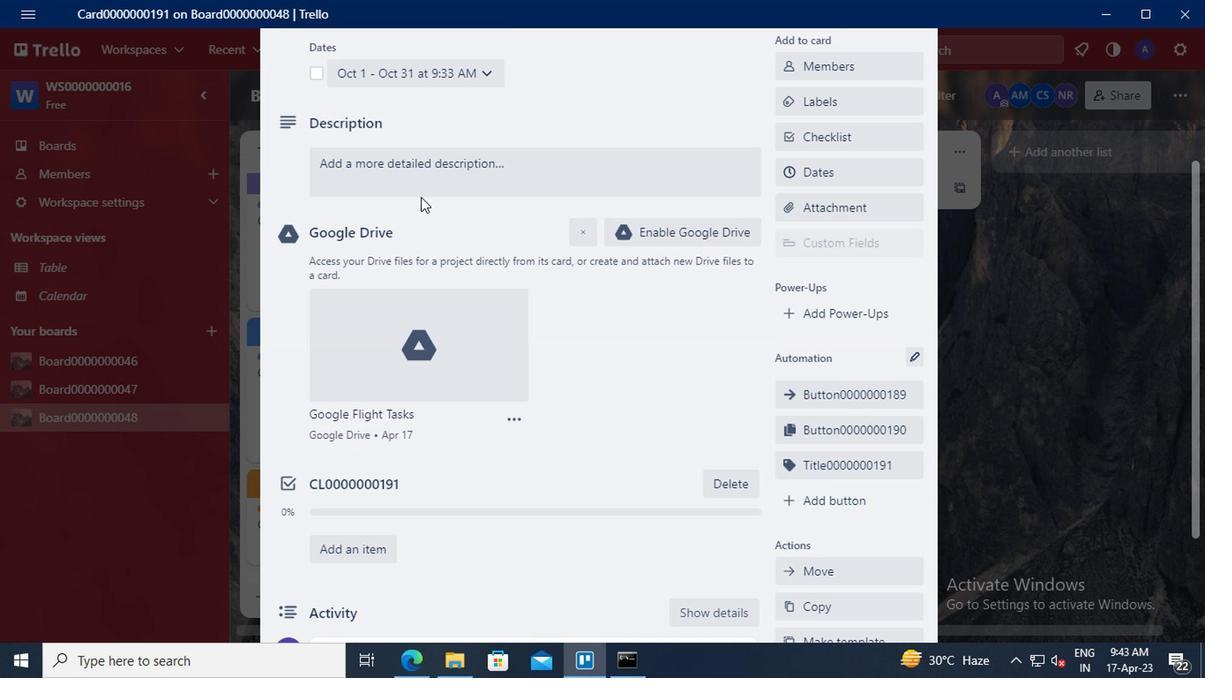 
Action: Mouse pressed left at (402, 175)
Screenshot: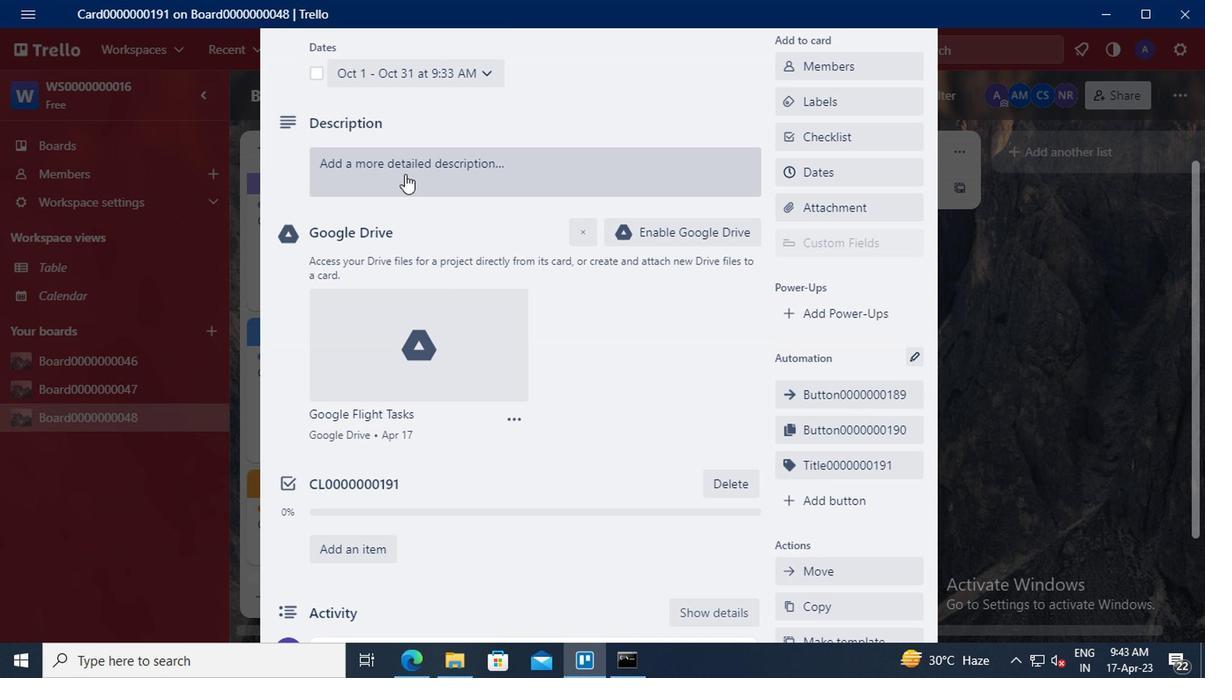 
Action: Mouse moved to (363, 224)
Screenshot: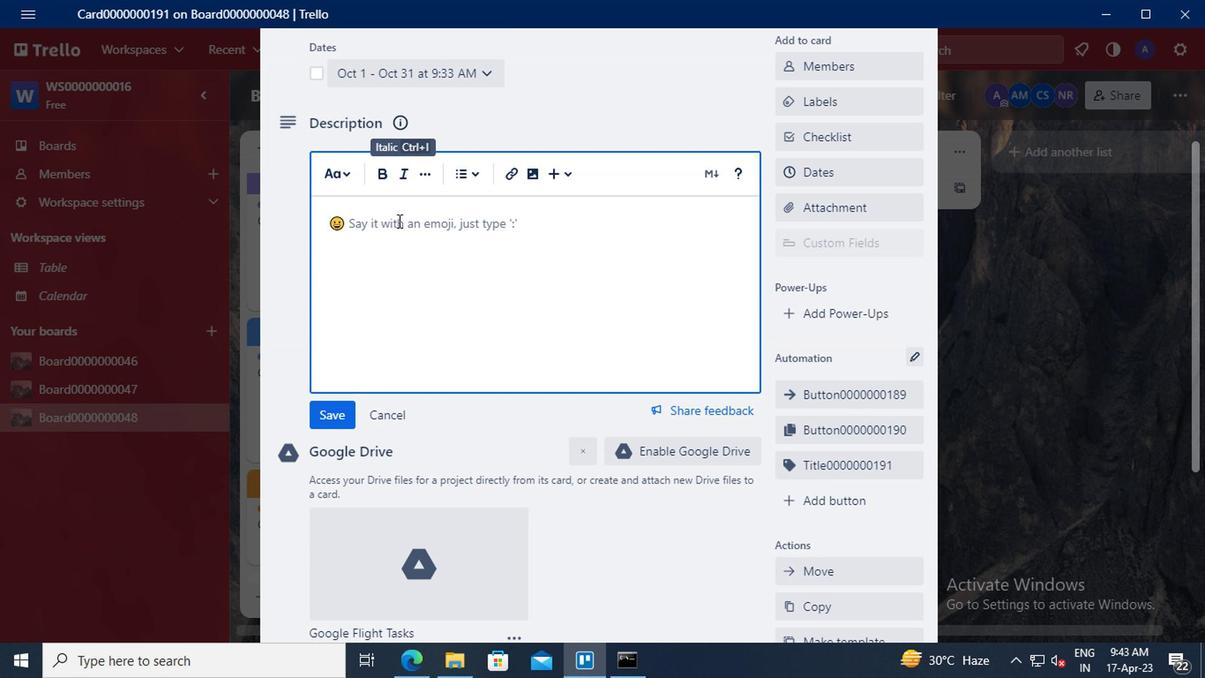 
Action: Mouse pressed left at (363, 224)
Screenshot: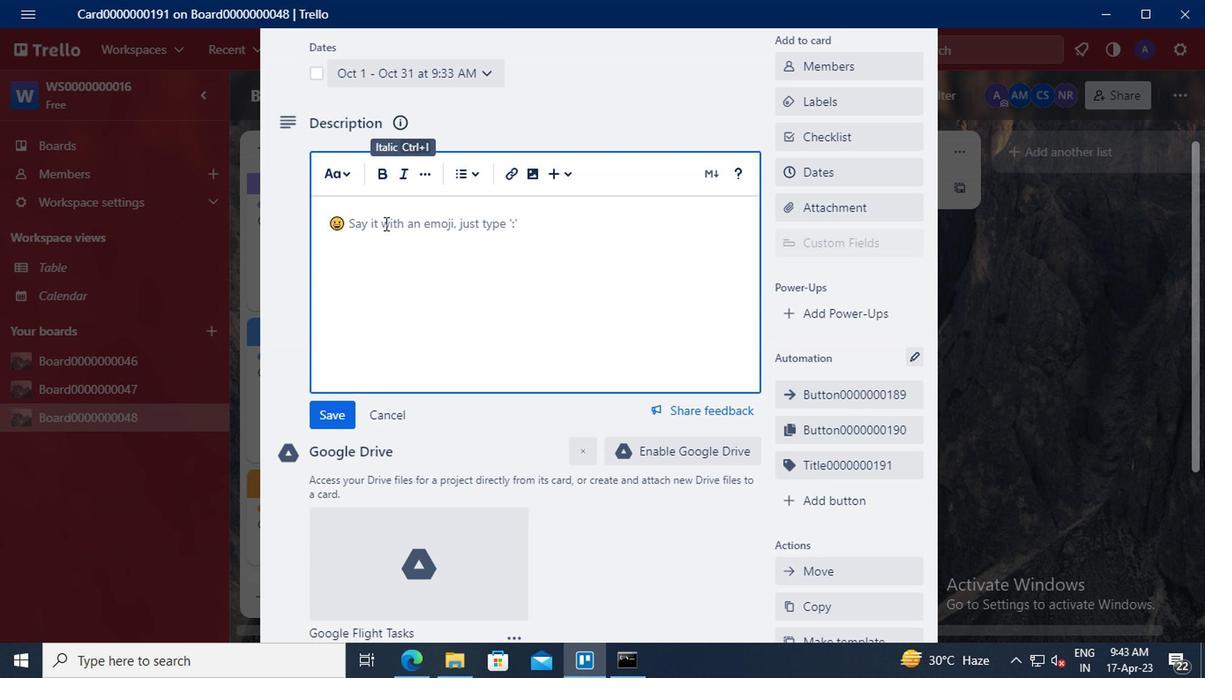 
Action: Key pressed <Key.shift>DS0000000191
Screenshot: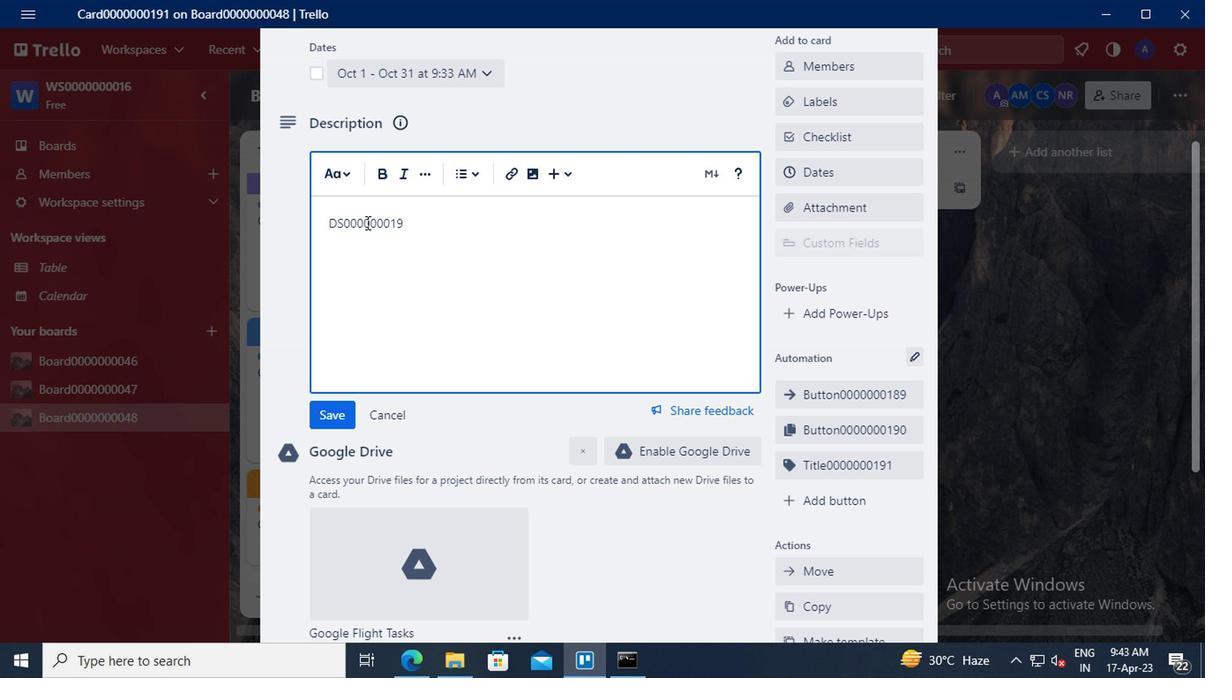 
Action: Mouse moved to (344, 409)
Screenshot: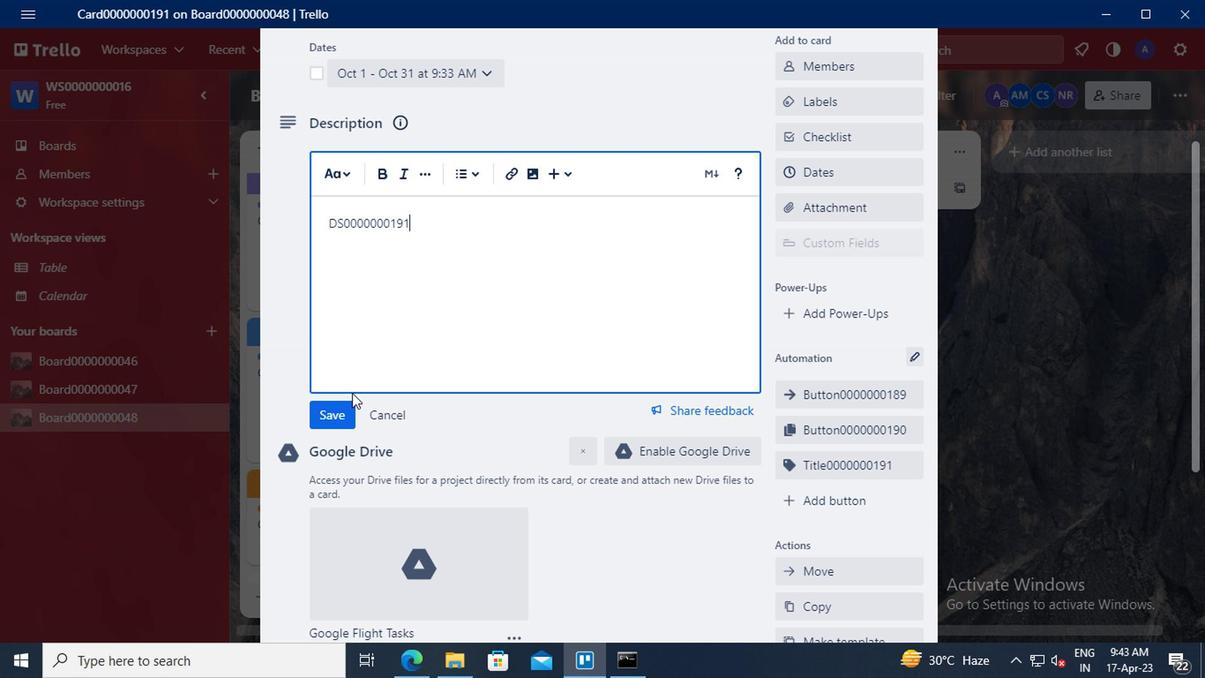 
Action: Mouse pressed left at (344, 409)
Screenshot: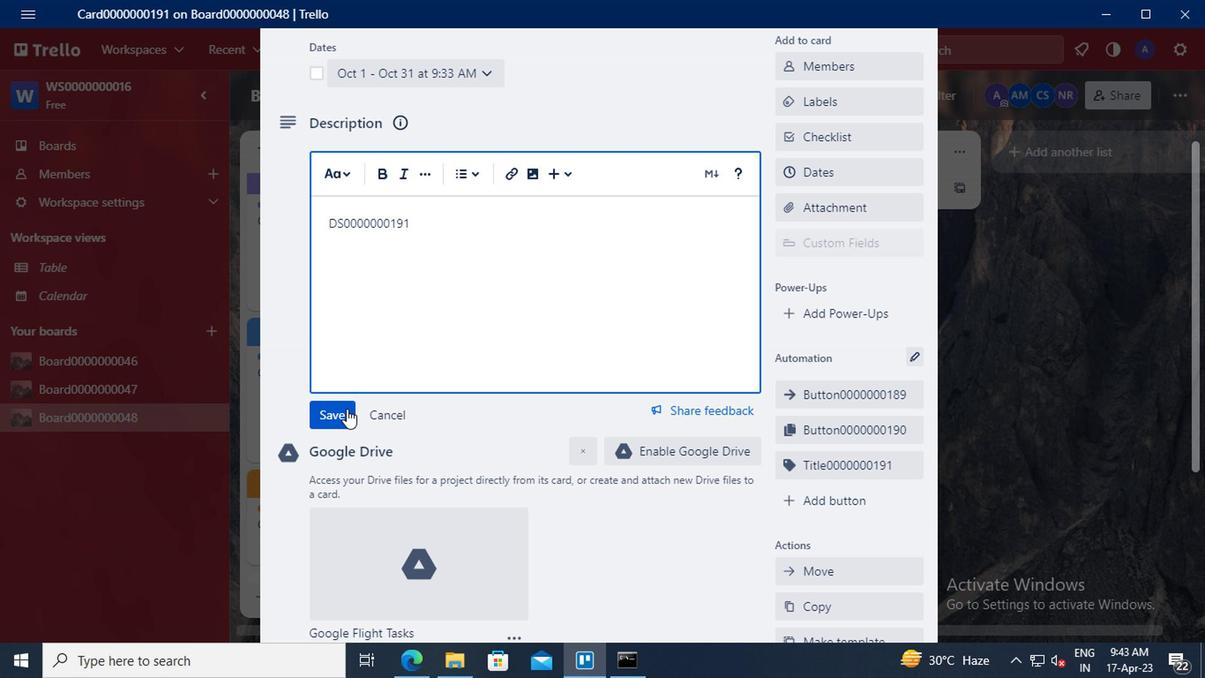 
Action: Mouse scrolled (344, 408) with delta (0, 0)
Screenshot: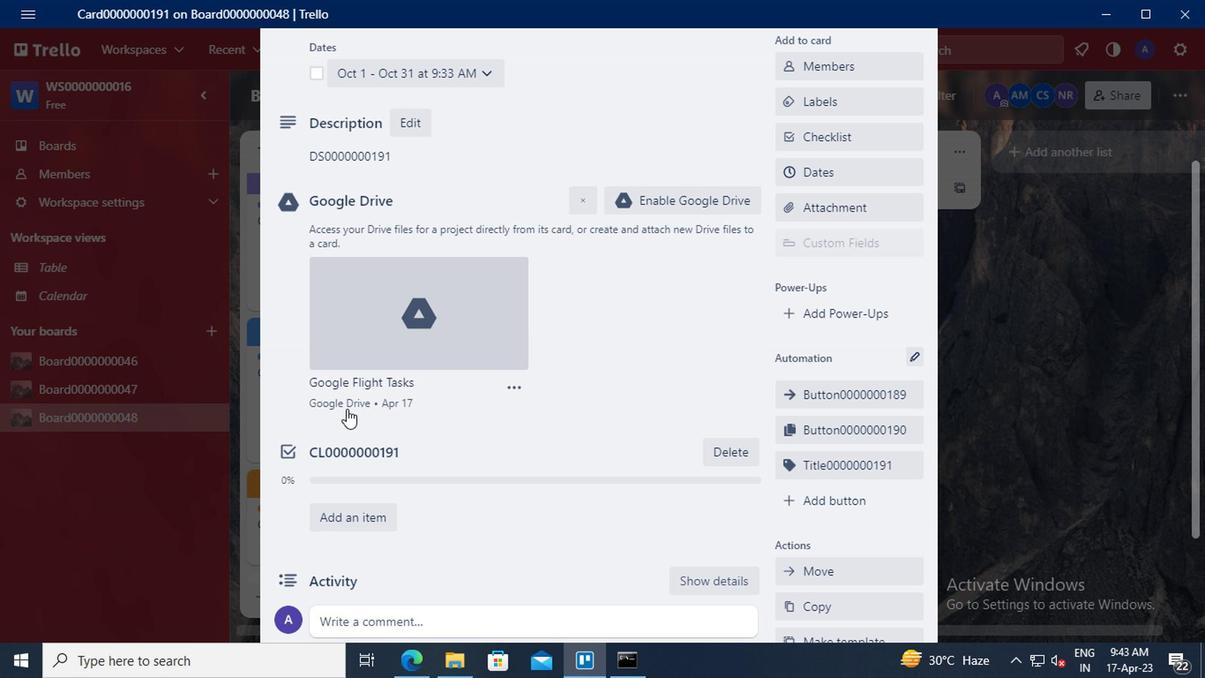 
Action: Mouse scrolled (344, 408) with delta (0, 0)
Screenshot: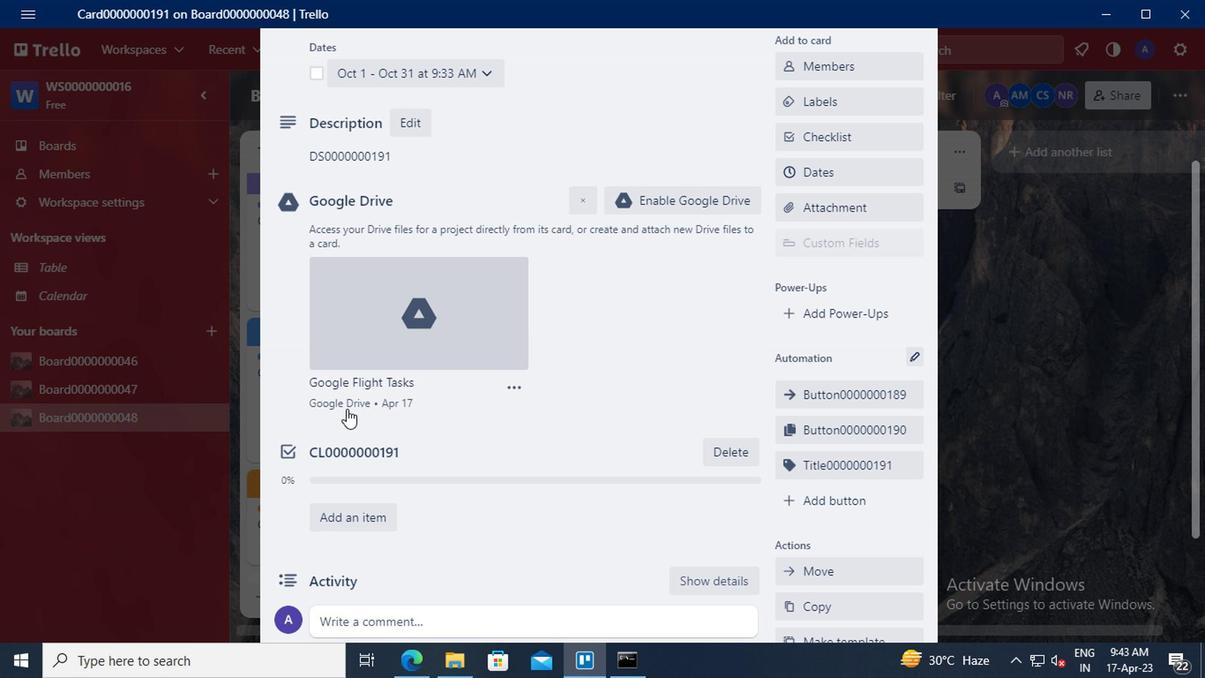 
Action: Mouse moved to (363, 439)
Screenshot: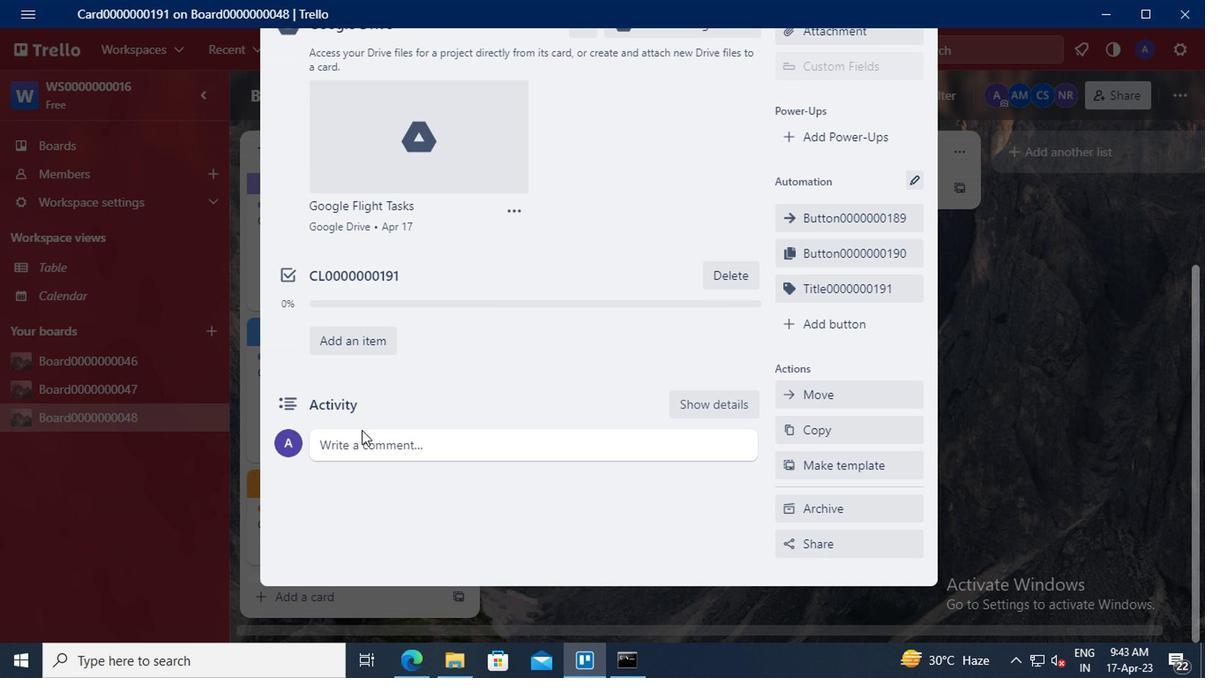 
Action: Mouse pressed left at (363, 439)
Screenshot: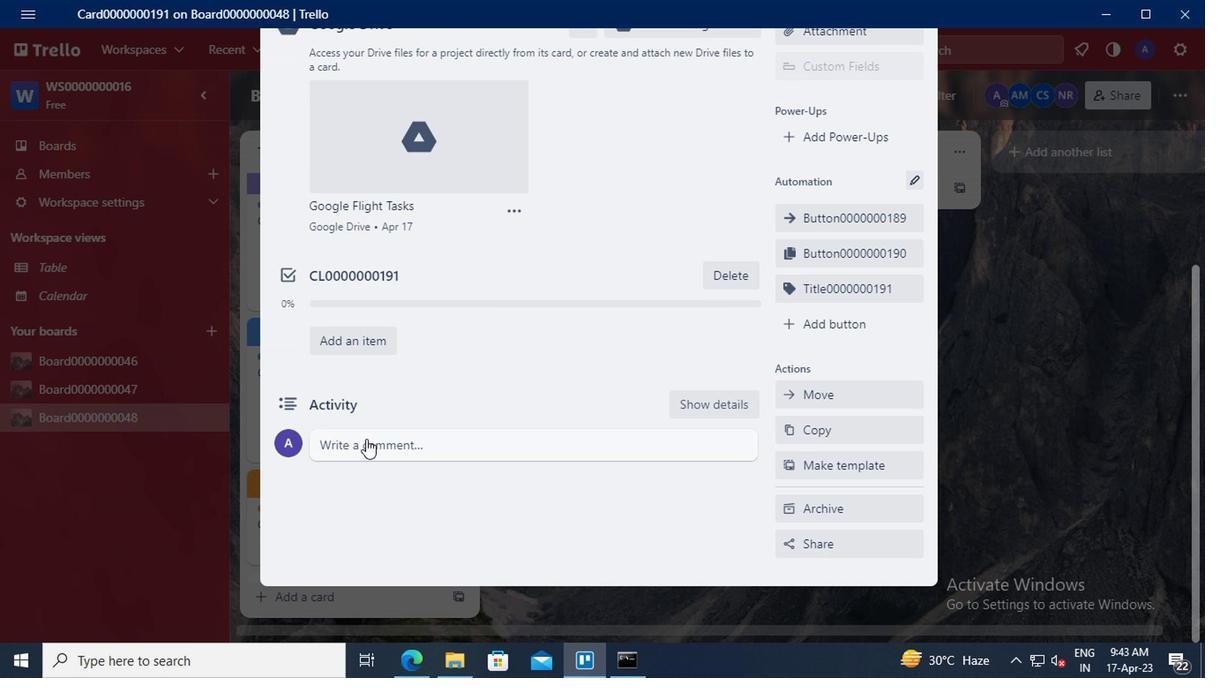 
Action: Key pressed <Key.shift>CM0000000191
Screenshot: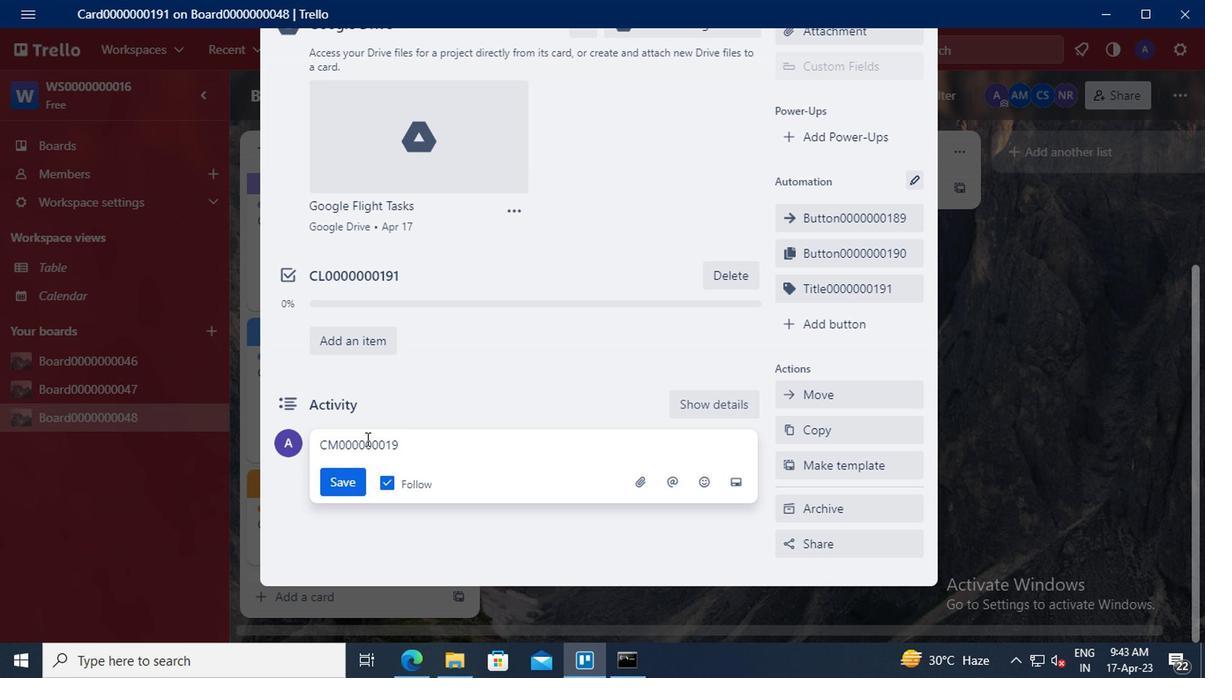 
Action: Mouse moved to (351, 482)
Screenshot: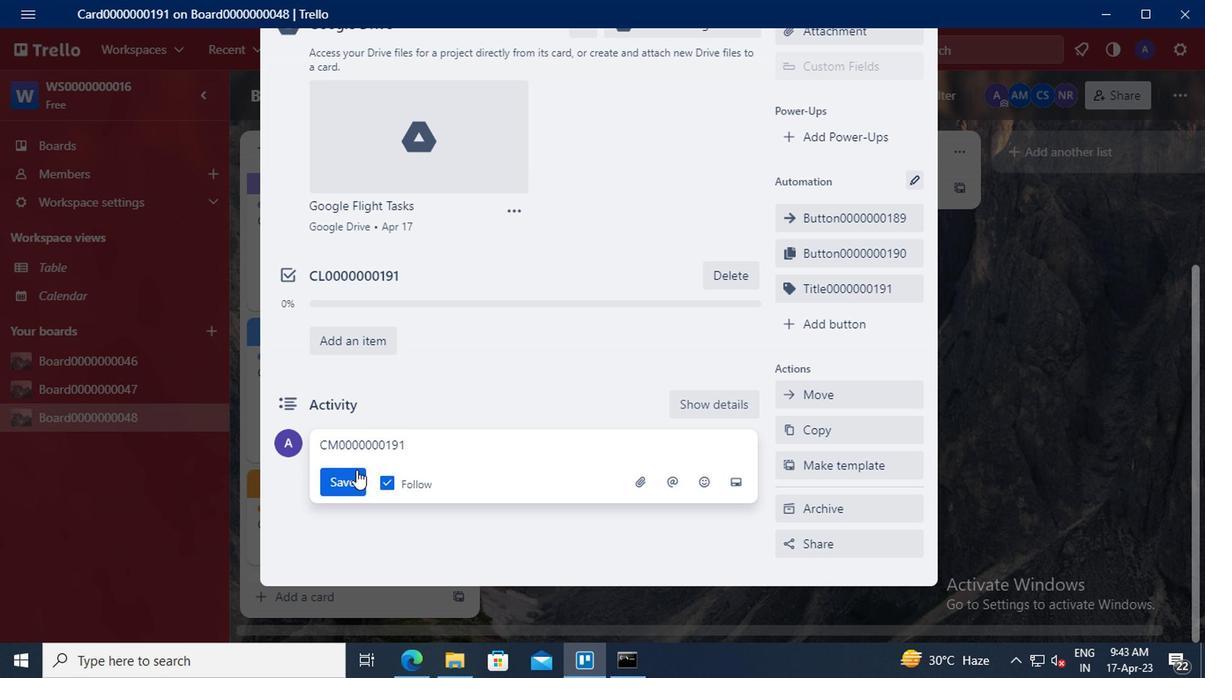 
Action: Mouse pressed left at (351, 482)
Screenshot: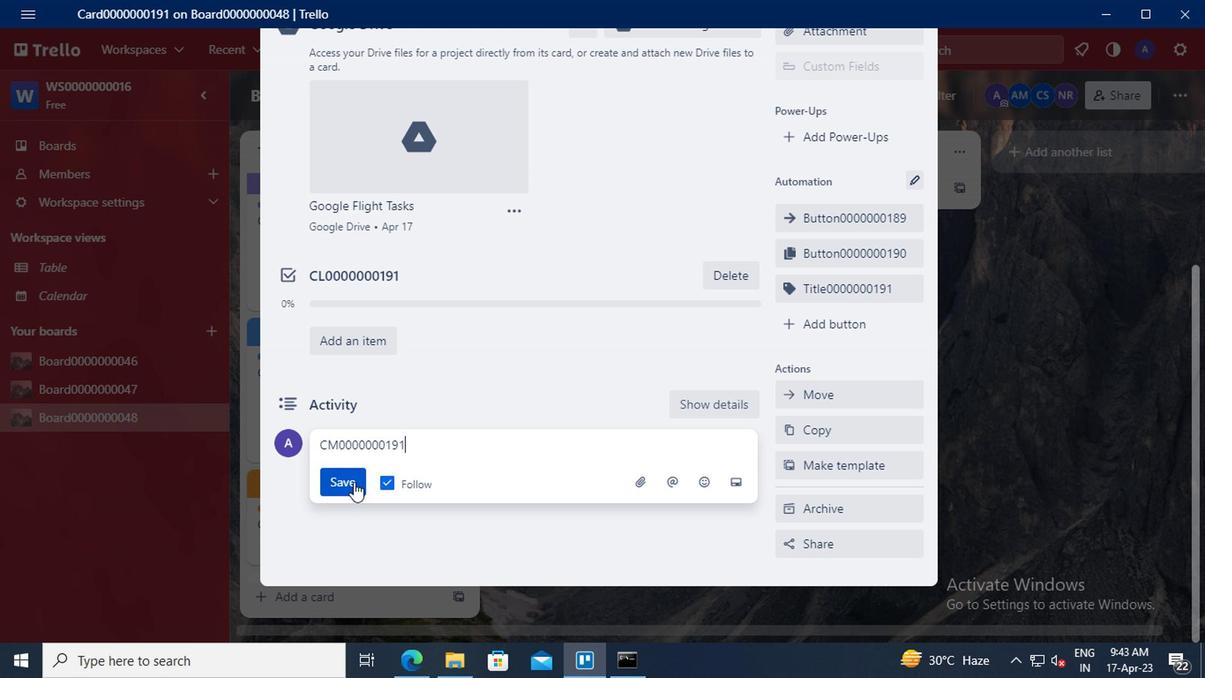 
